 Task: Search one way flight ticket for 3 adults, 3 children in premium economy from Dickinson: Dickinson Theodore Roosevelt Regional Airport to Rock Springs: Southwest Wyoming Regional Airport (rock Springs Sweetwater County Airport) on 8-5-2023. Choice of flights is United. Price is upto 89000. Outbound departure time preference is 11:45.
Action: Mouse moved to (282, 258)
Screenshot: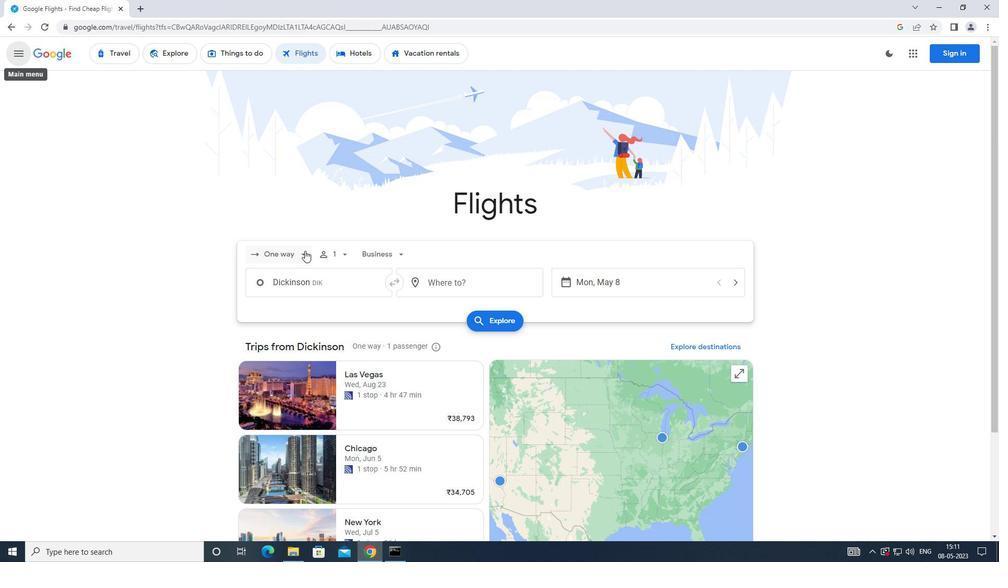 
Action: Mouse pressed left at (282, 258)
Screenshot: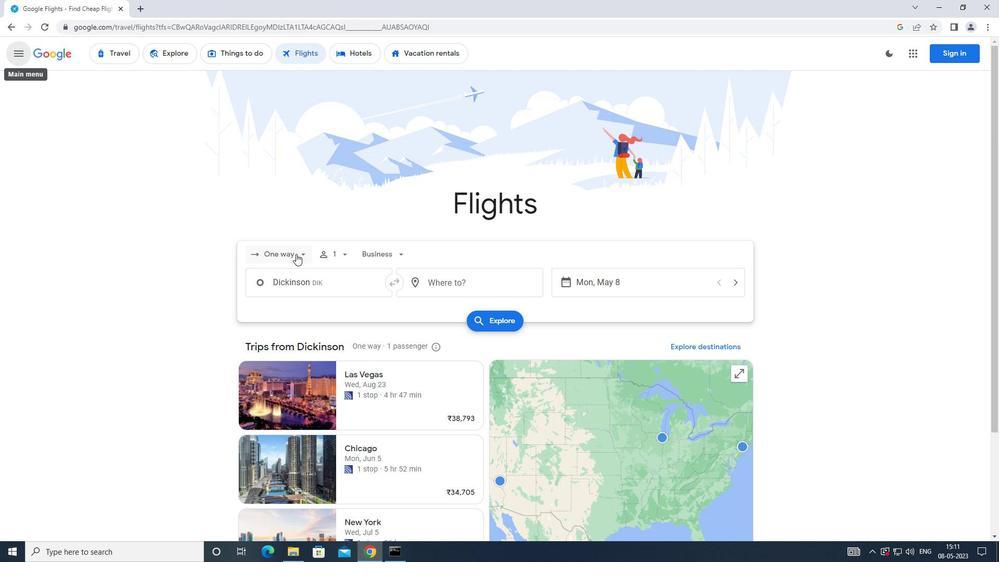 
Action: Mouse moved to (287, 299)
Screenshot: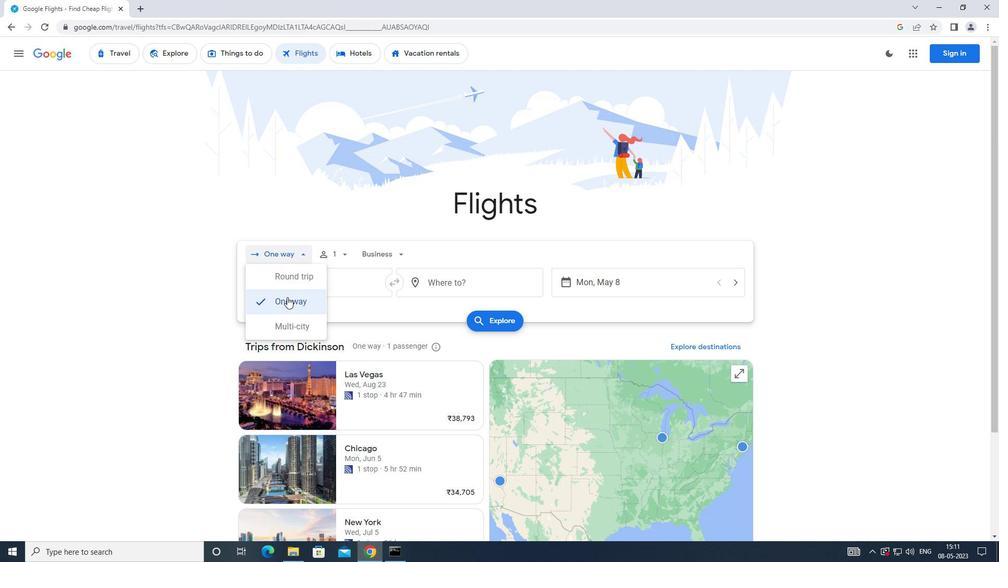 
Action: Mouse pressed left at (287, 299)
Screenshot: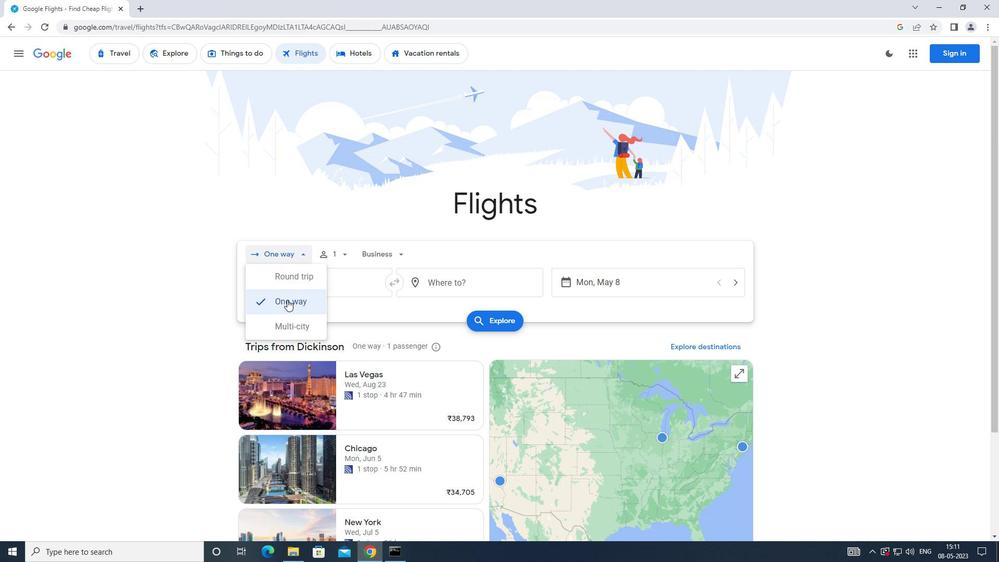 
Action: Mouse moved to (348, 258)
Screenshot: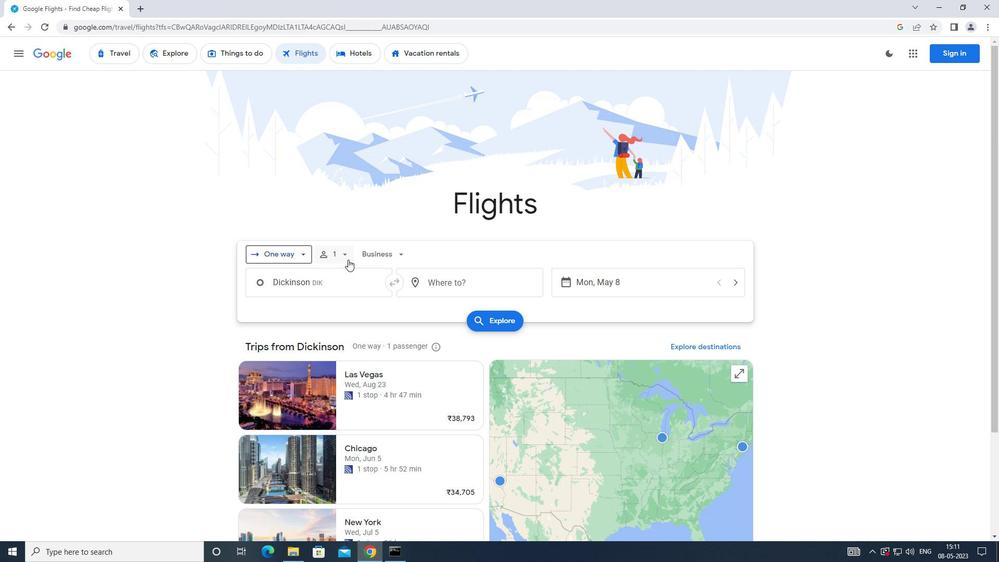 
Action: Mouse pressed left at (348, 258)
Screenshot: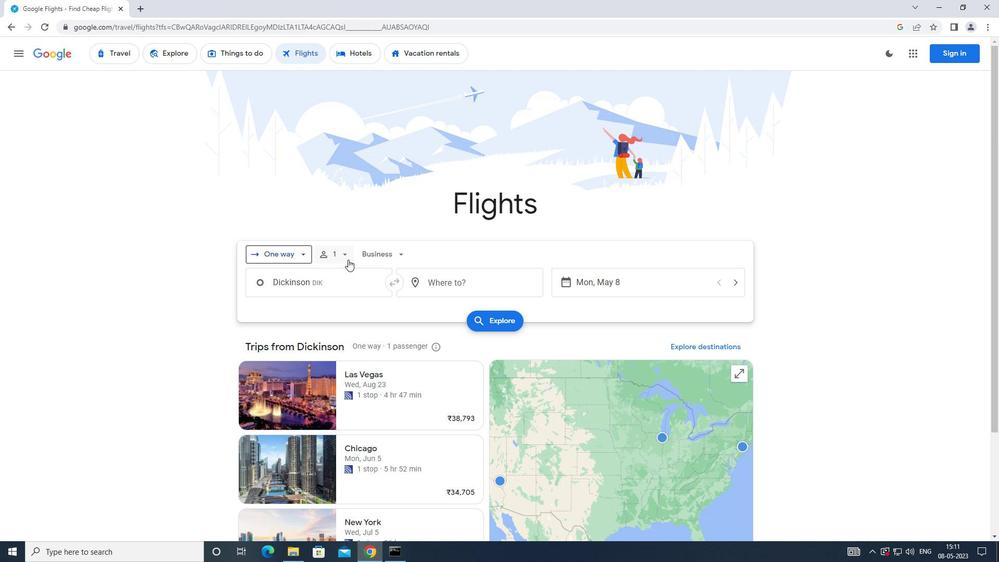 
Action: Mouse moved to (422, 284)
Screenshot: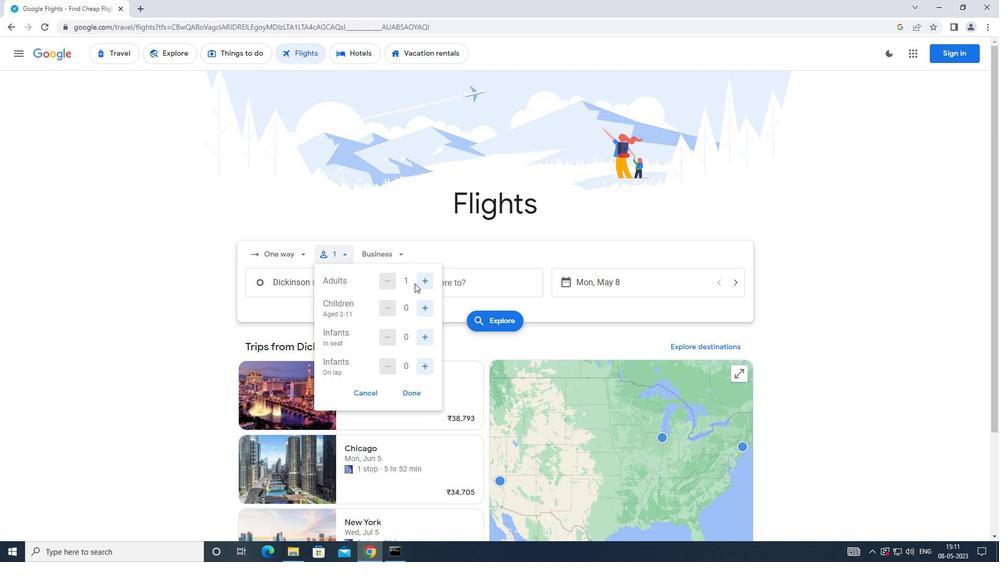 
Action: Mouse pressed left at (422, 284)
Screenshot: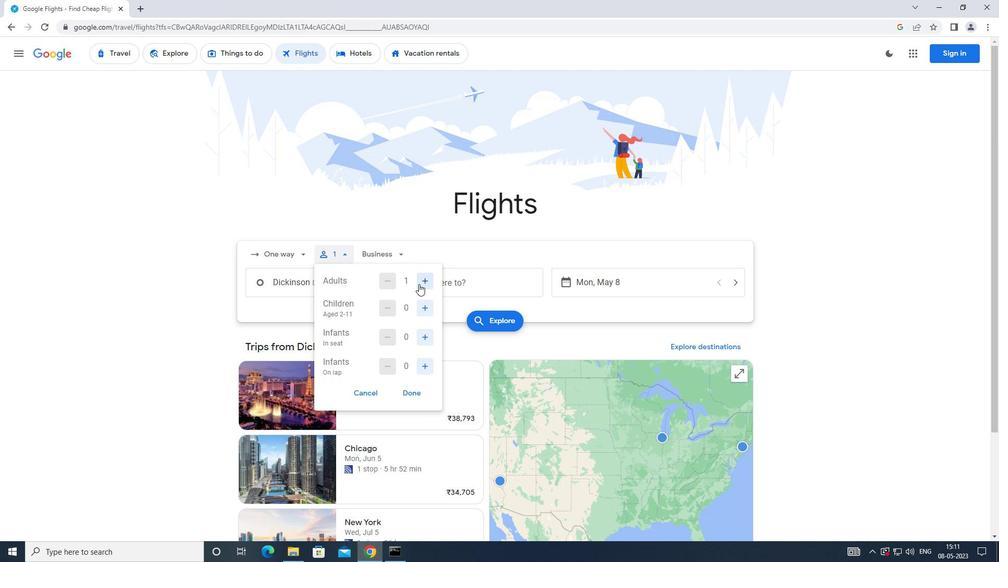 
Action: Mouse pressed left at (422, 284)
Screenshot: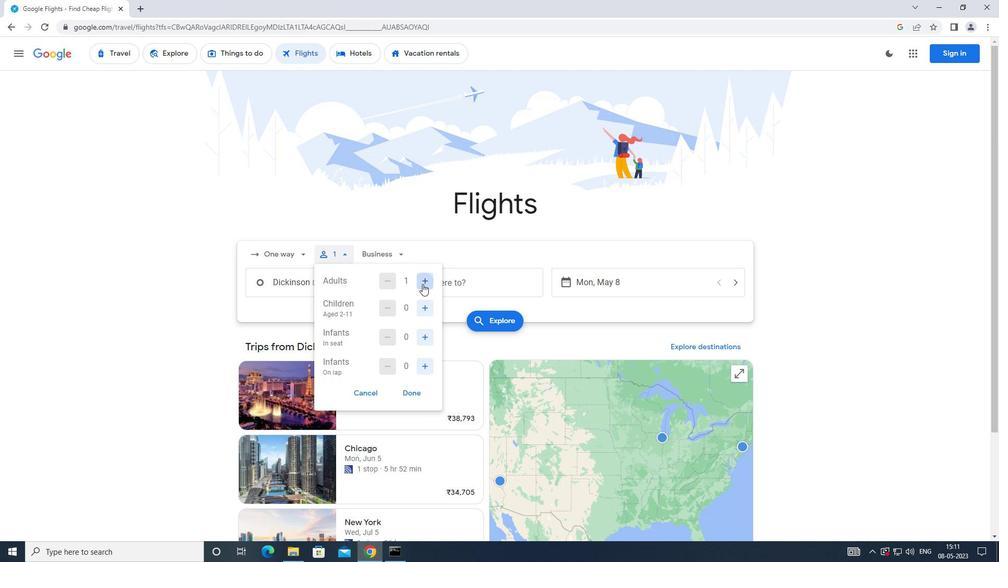 
Action: Mouse moved to (423, 304)
Screenshot: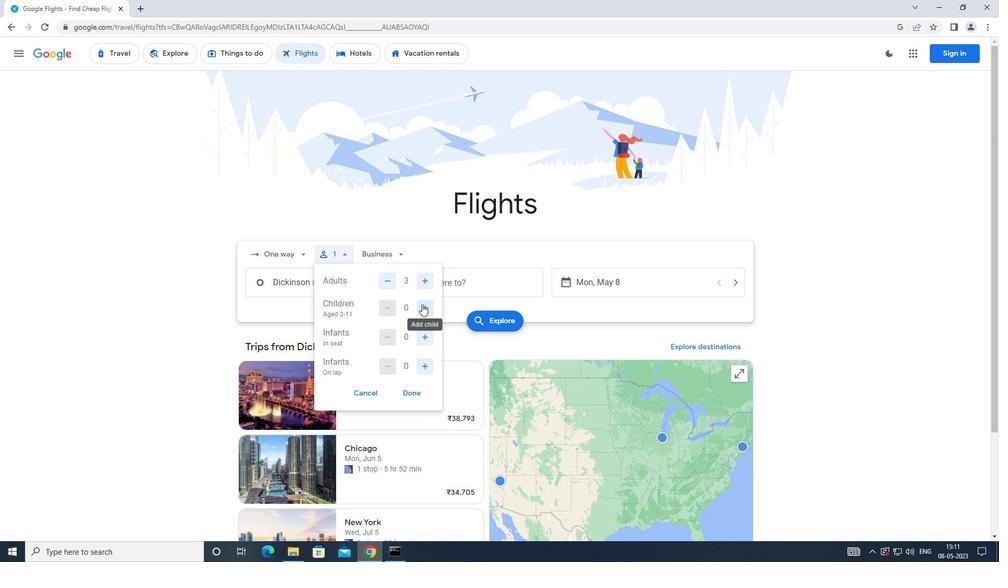 
Action: Mouse pressed left at (423, 304)
Screenshot: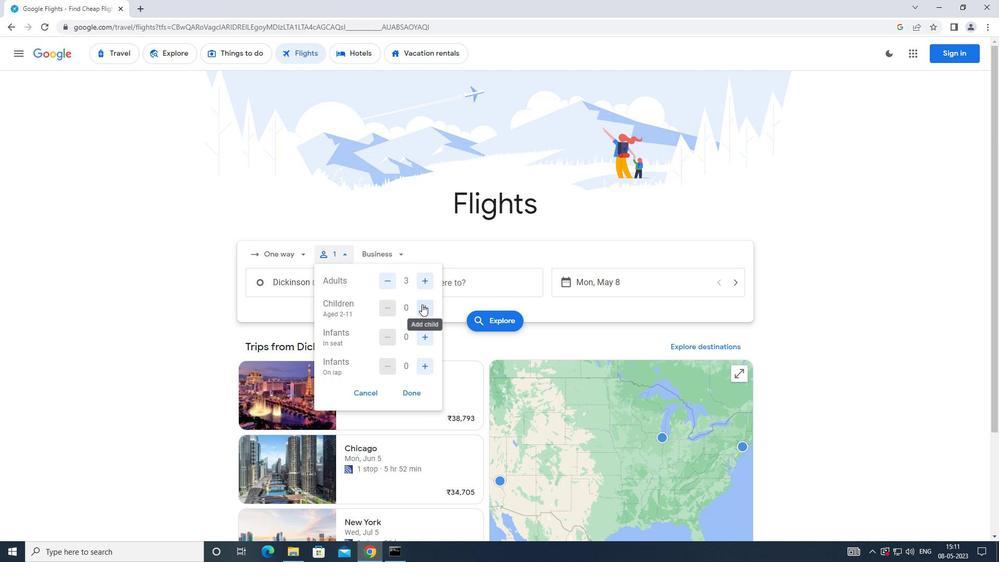 
Action: Mouse moved to (423, 304)
Screenshot: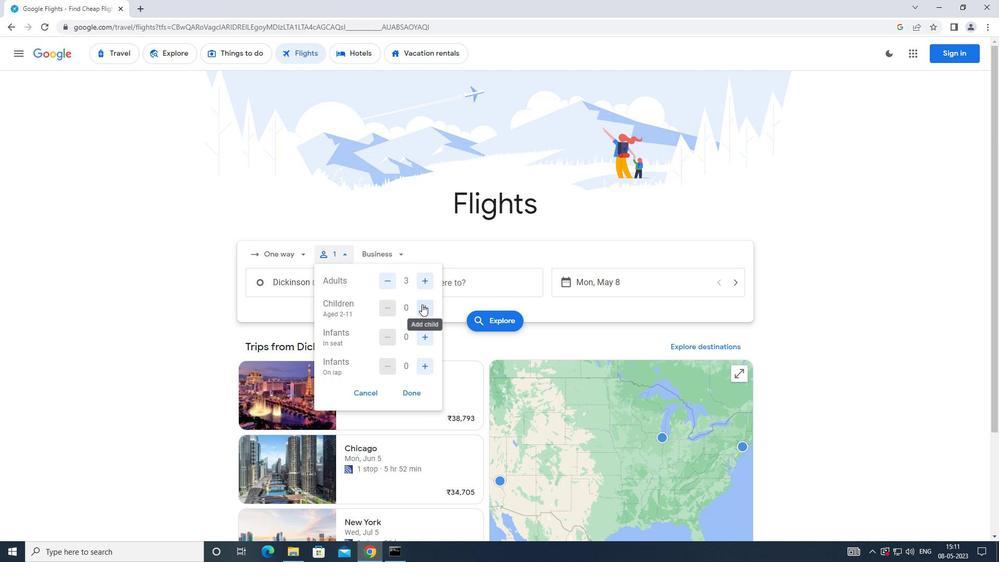 
Action: Mouse pressed left at (423, 304)
Screenshot: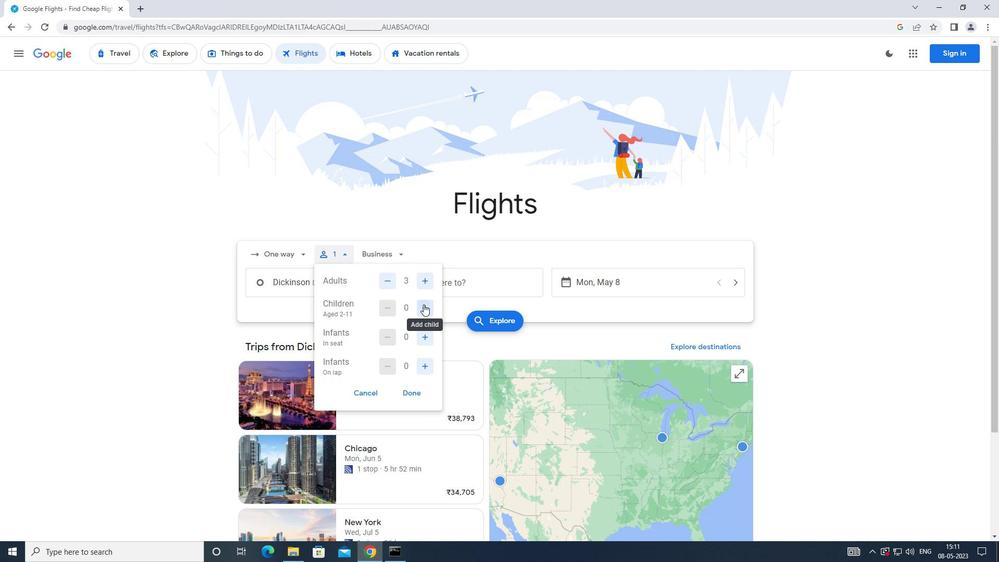 
Action: Mouse pressed left at (423, 304)
Screenshot: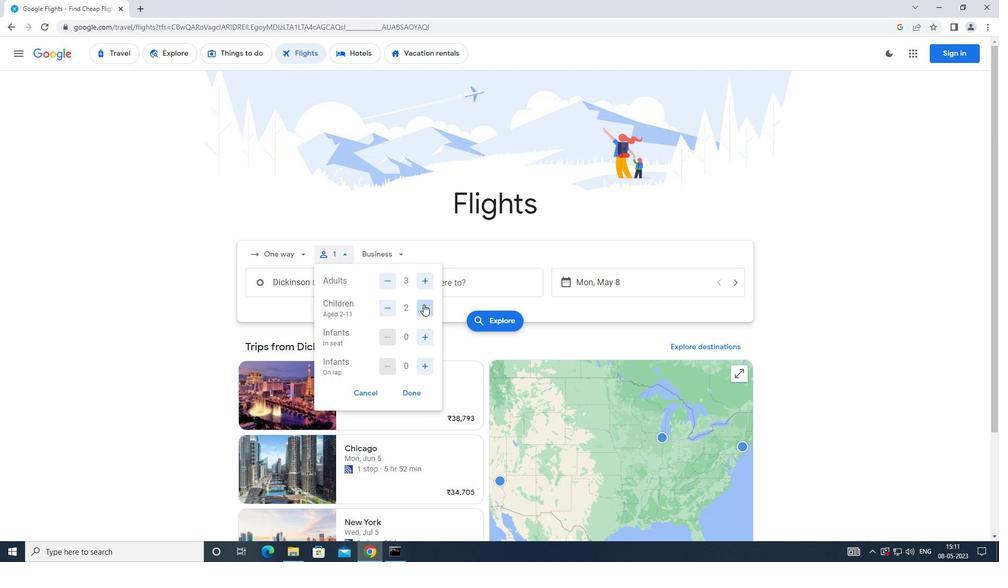 
Action: Mouse moved to (415, 391)
Screenshot: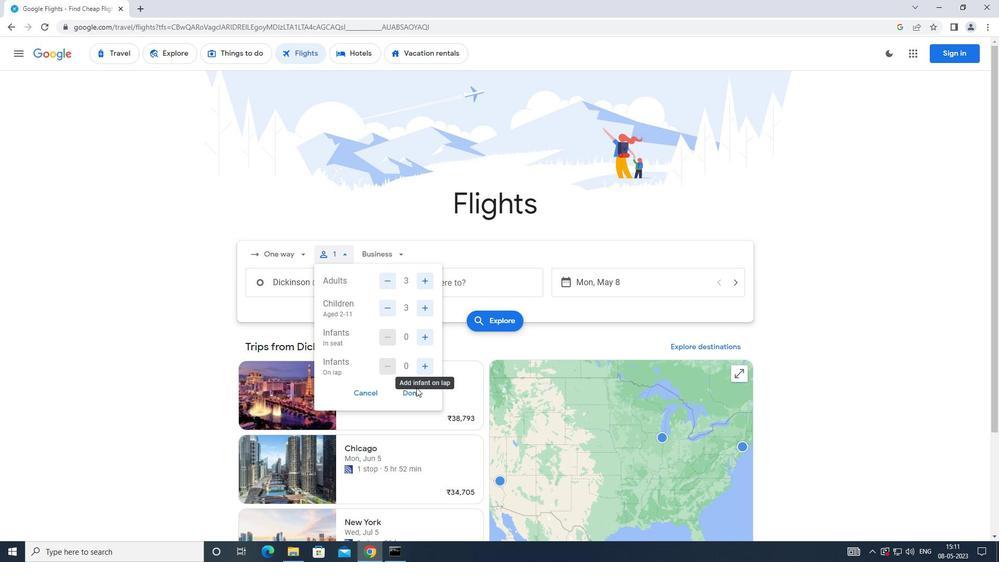 
Action: Mouse pressed left at (415, 391)
Screenshot: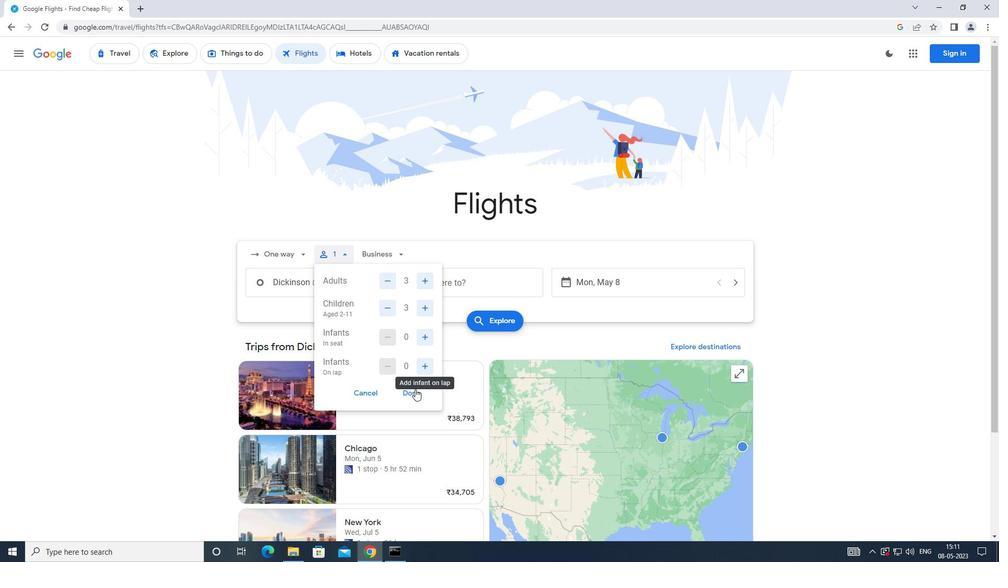 
Action: Mouse moved to (399, 253)
Screenshot: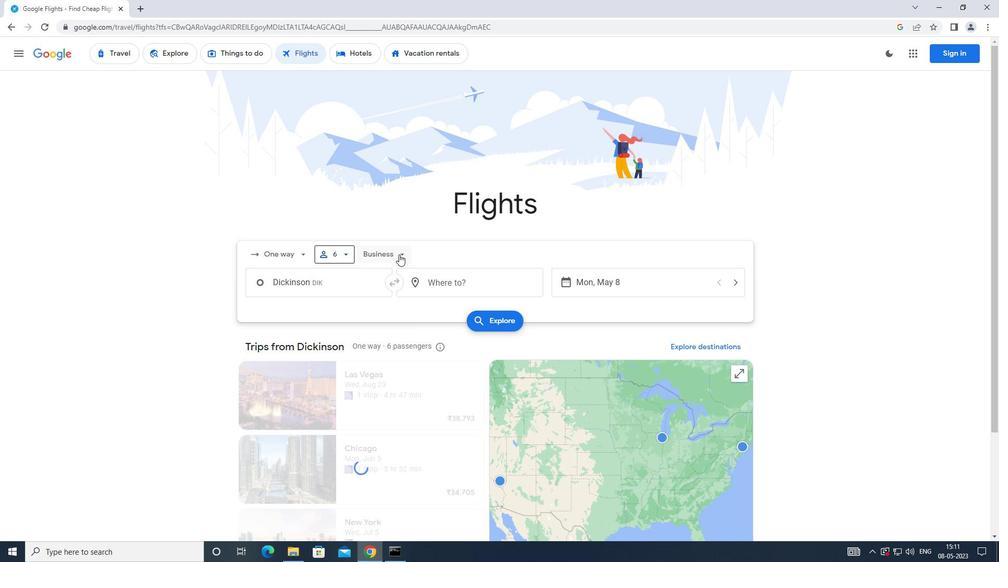 
Action: Mouse pressed left at (399, 253)
Screenshot: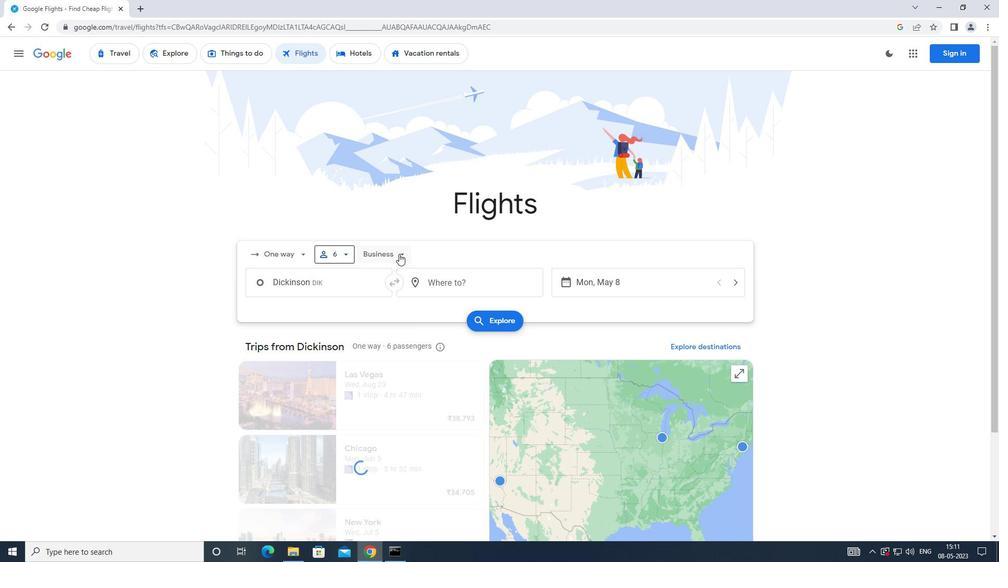 
Action: Mouse moved to (404, 297)
Screenshot: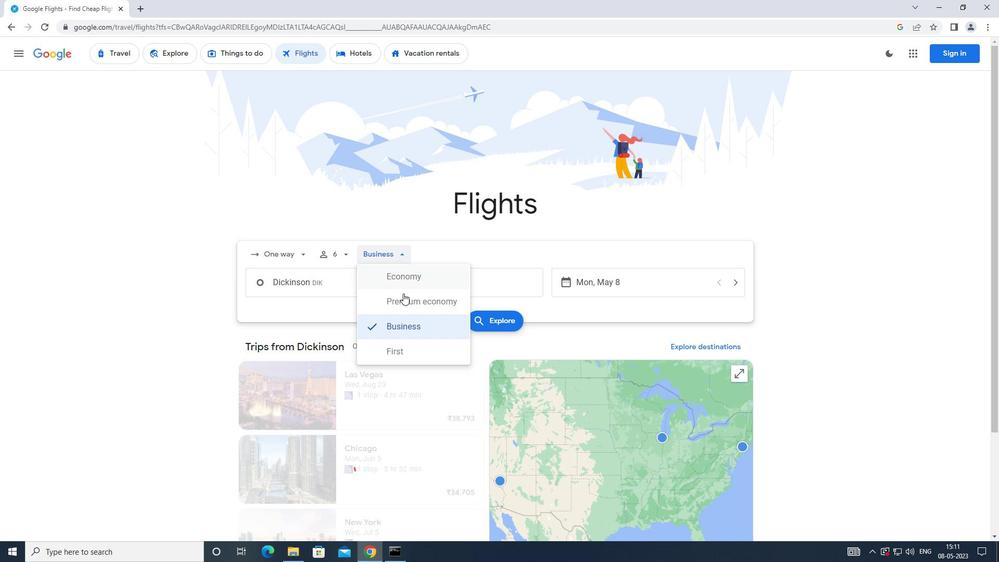 
Action: Mouse pressed left at (404, 297)
Screenshot: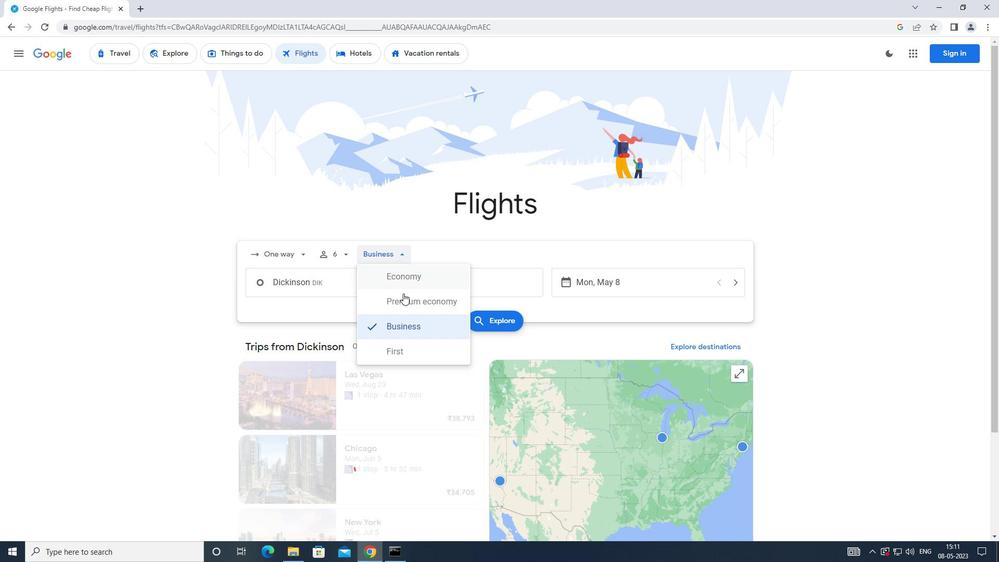 
Action: Mouse moved to (347, 291)
Screenshot: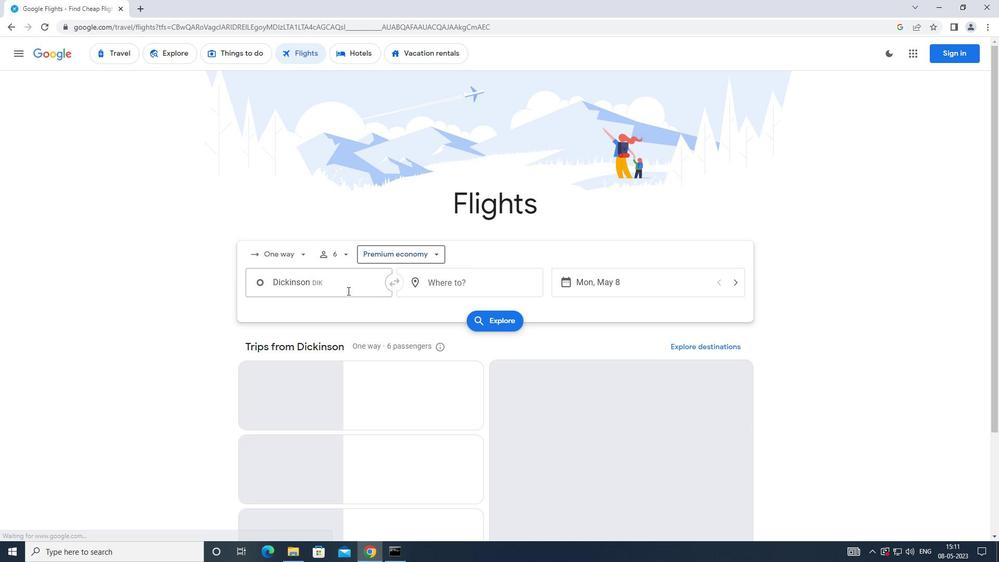 
Action: Mouse pressed left at (347, 291)
Screenshot: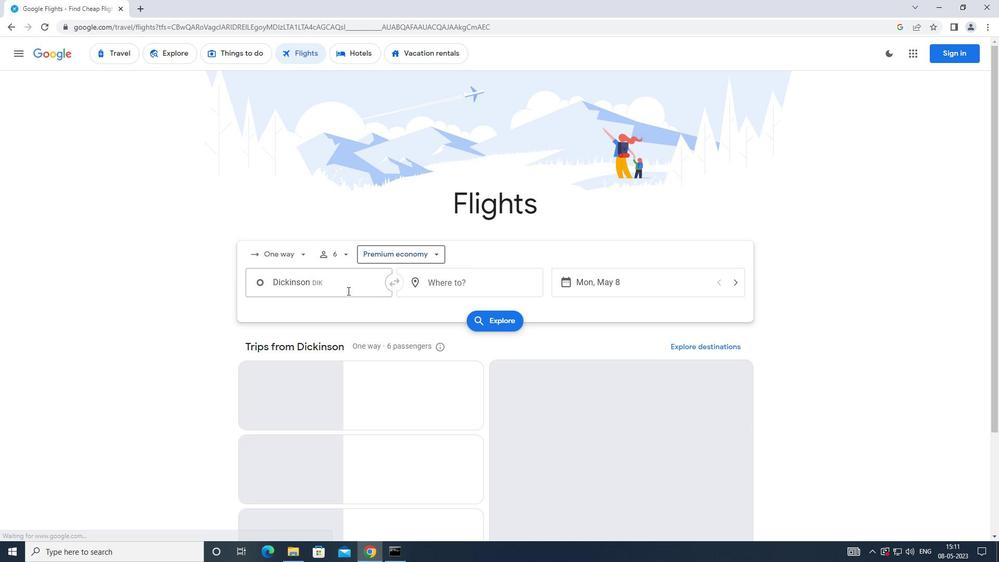
Action: Mouse moved to (359, 281)
Screenshot: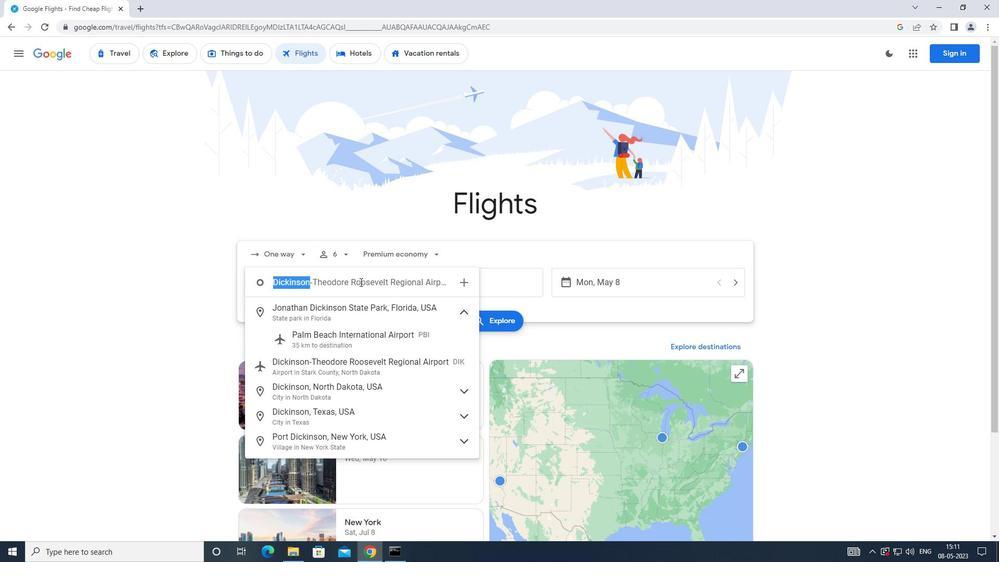 
Action: Key pressed <Key.caps_lock>d<Key.caps_lock>ickinson
Screenshot: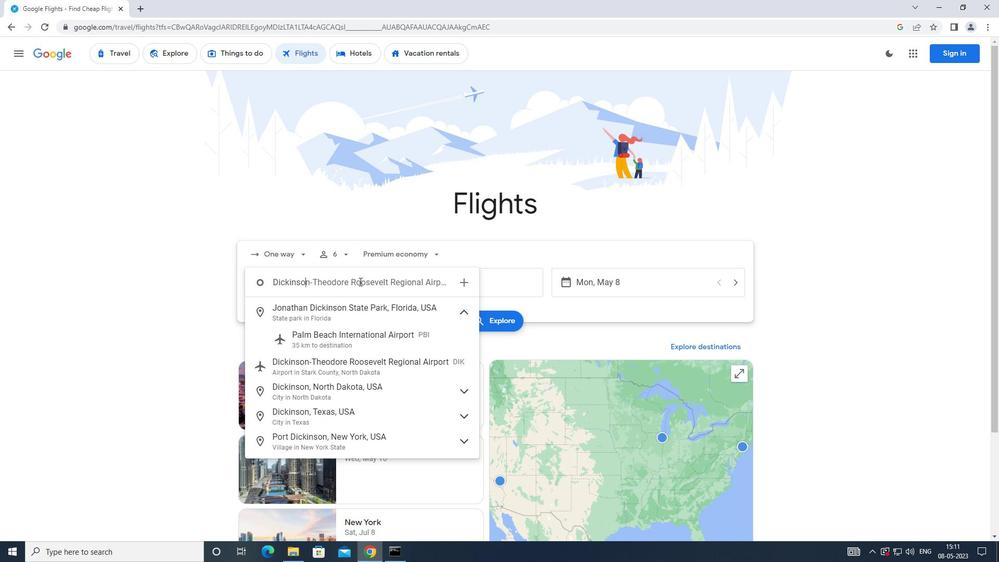 
Action: Mouse moved to (354, 374)
Screenshot: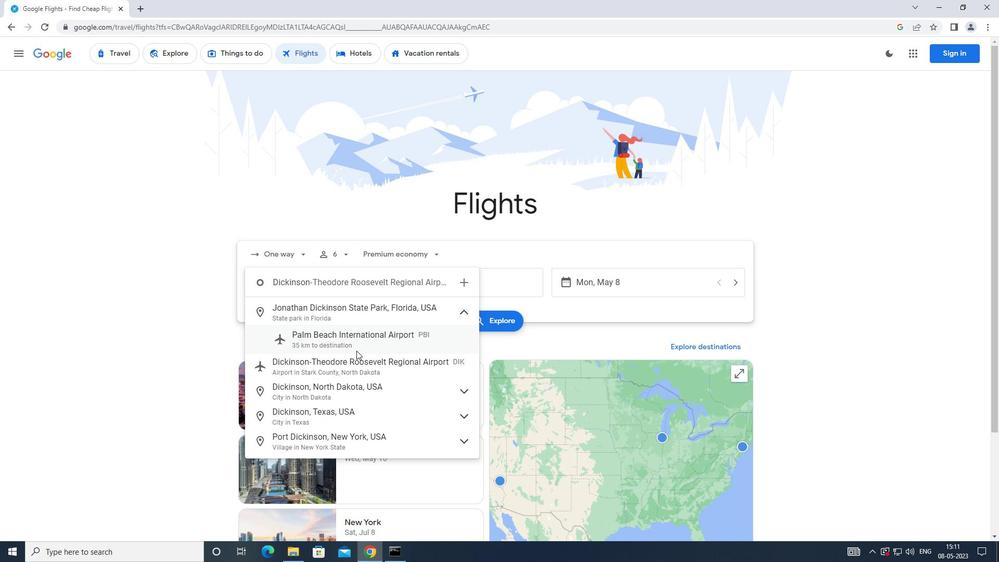 
Action: Mouse pressed left at (354, 374)
Screenshot: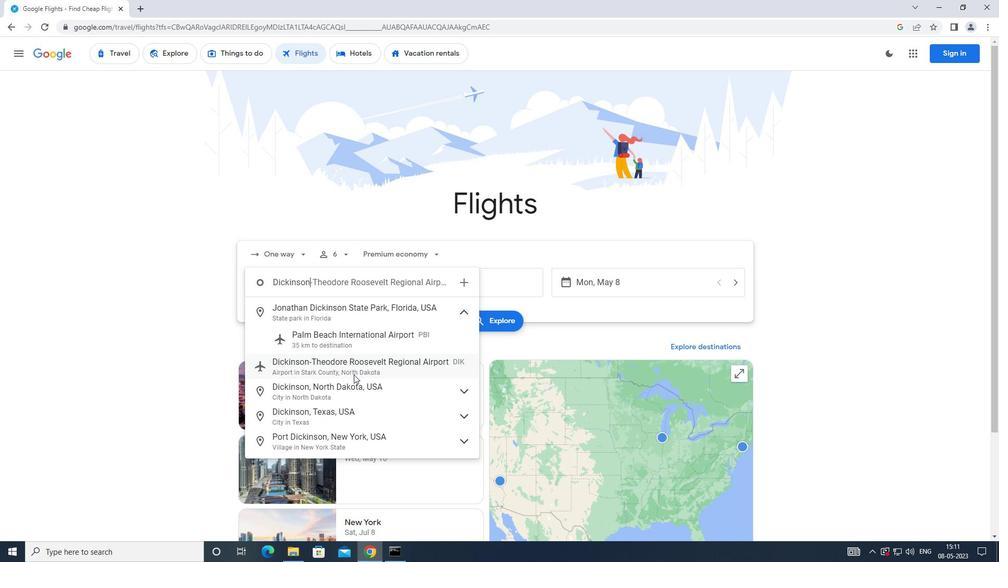 
Action: Mouse moved to (485, 294)
Screenshot: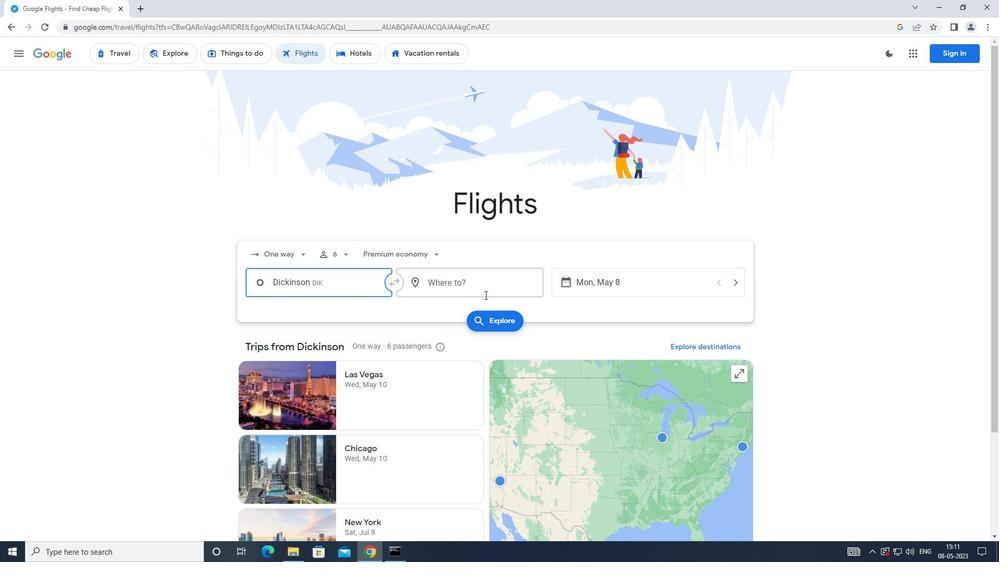 
Action: Mouse pressed left at (485, 294)
Screenshot: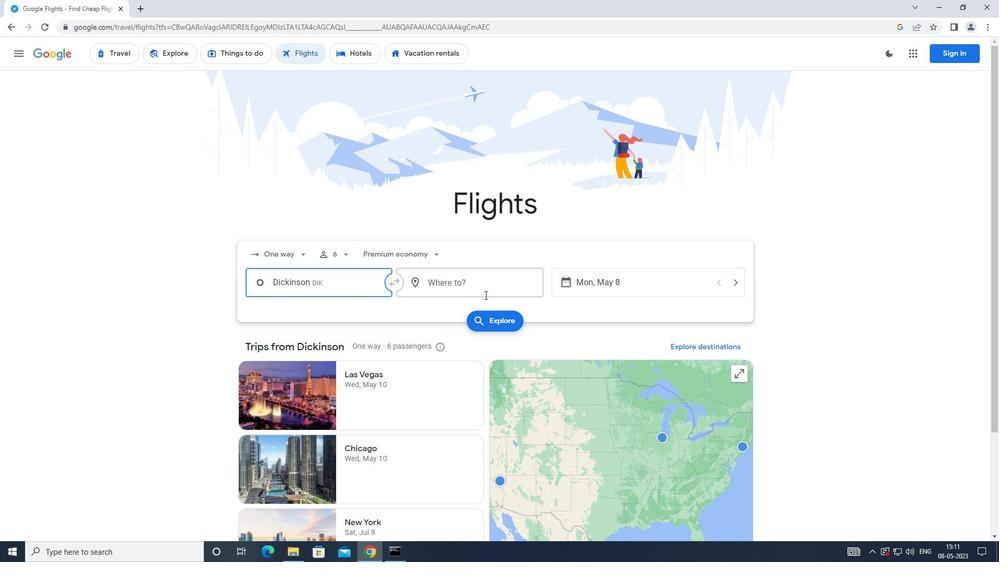 
Action: Mouse moved to (491, 279)
Screenshot: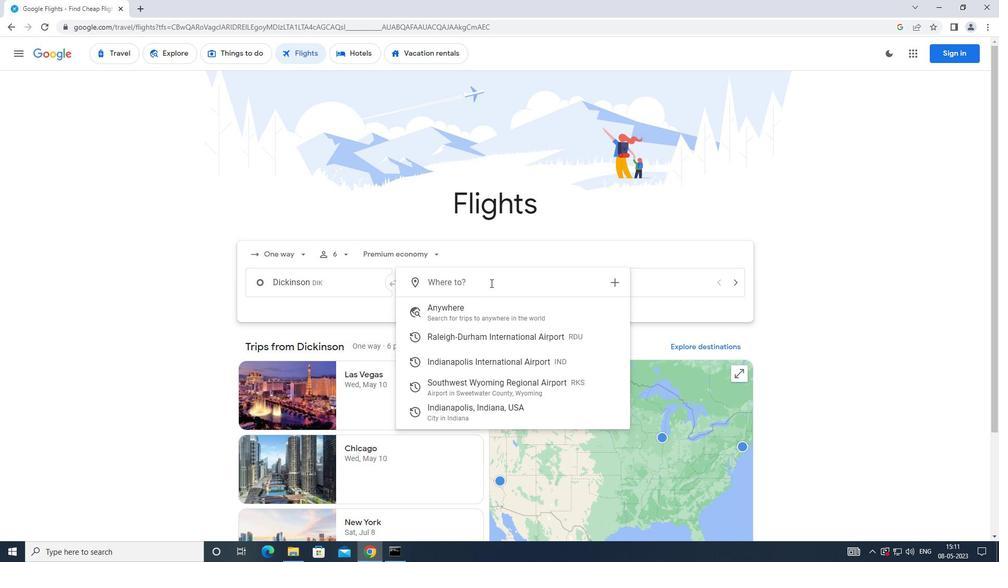 
Action: Key pressed <Key.caps_lock>s<Key.caps_lock>outhwest
Screenshot: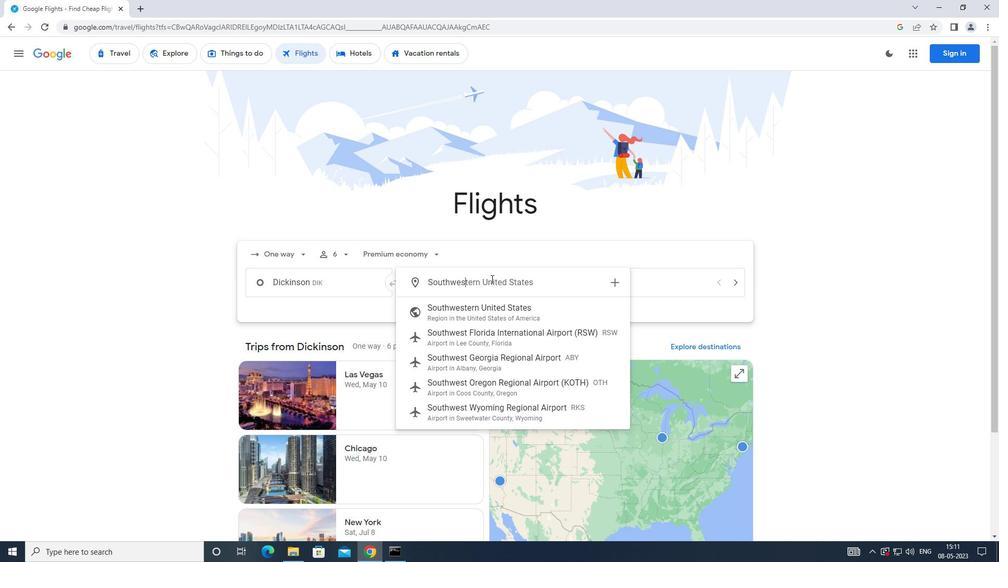 
Action: Mouse moved to (462, 408)
Screenshot: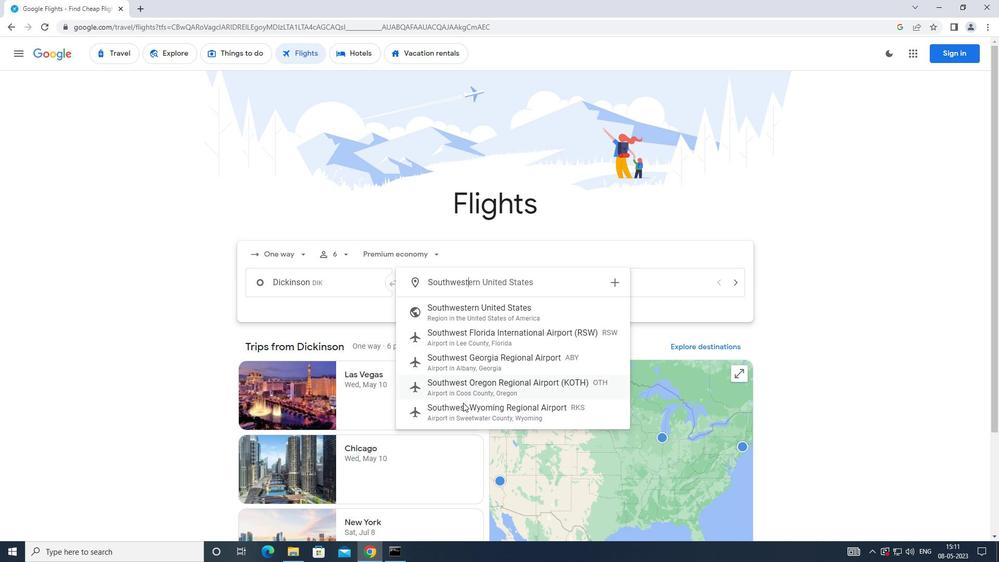 
Action: Mouse pressed left at (462, 408)
Screenshot: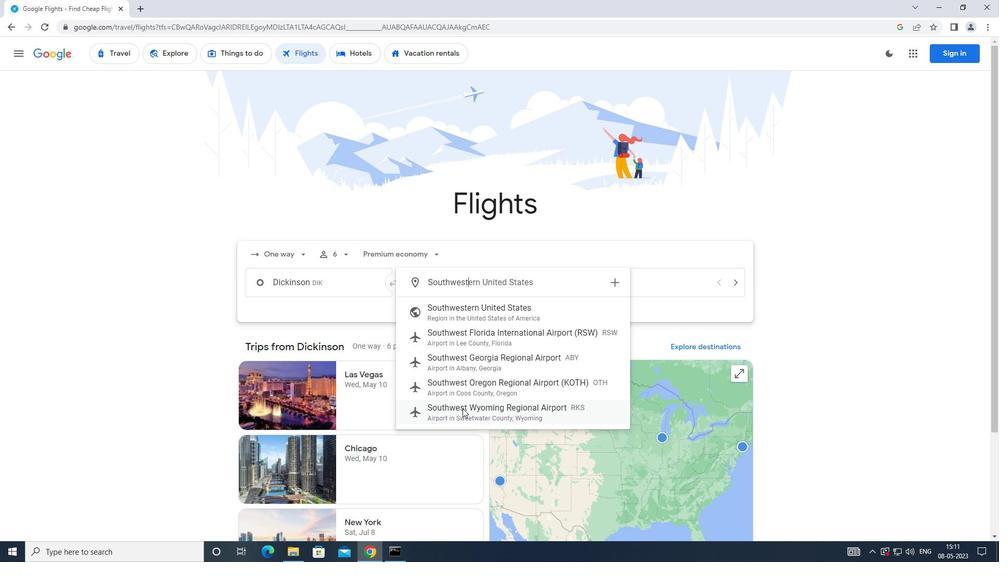 
Action: Mouse moved to (572, 282)
Screenshot: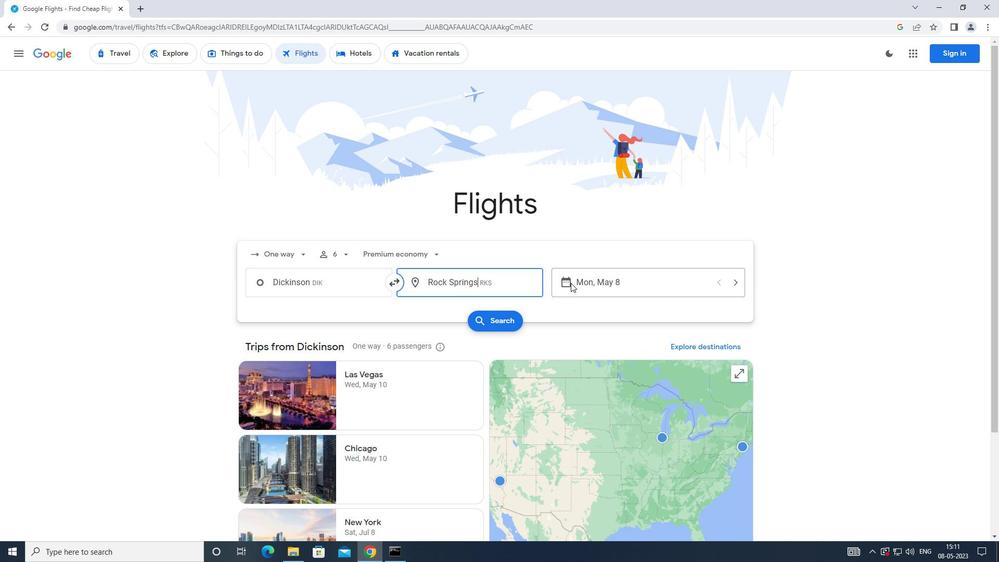 
Action: Mouse pressed left at (572, 282)
Screenshot: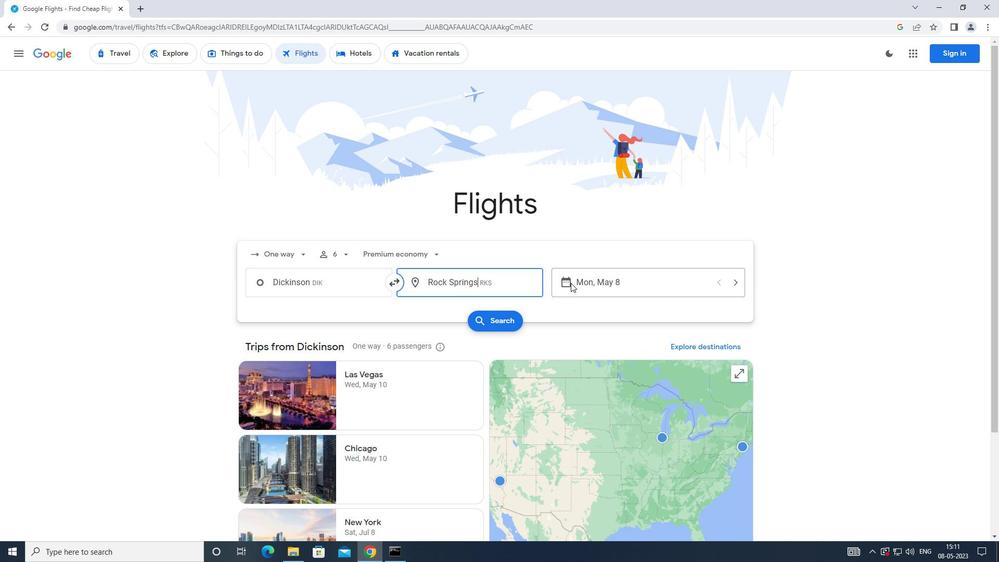 
Action: Mouse moved to (401, 375)
Screenshot: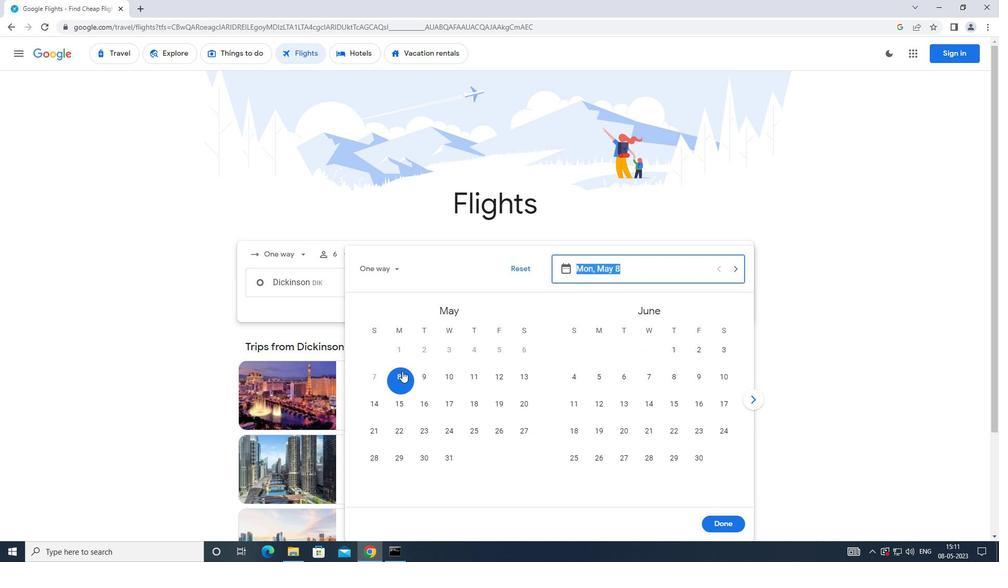 
Action: Mouse pressed left at (401, 375)
Screenshot: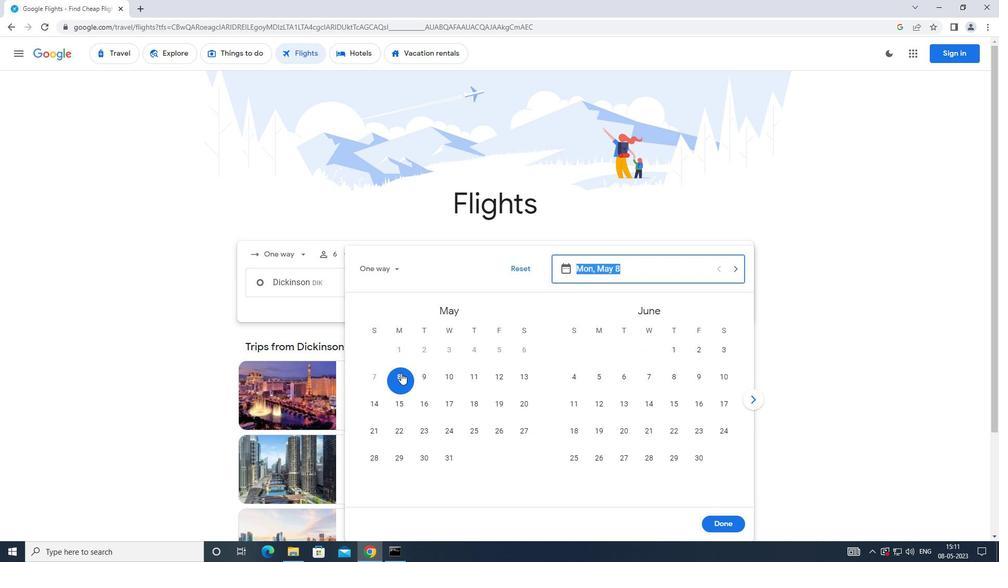 
Action: Mouse moved to (711, 519)
Screenshot: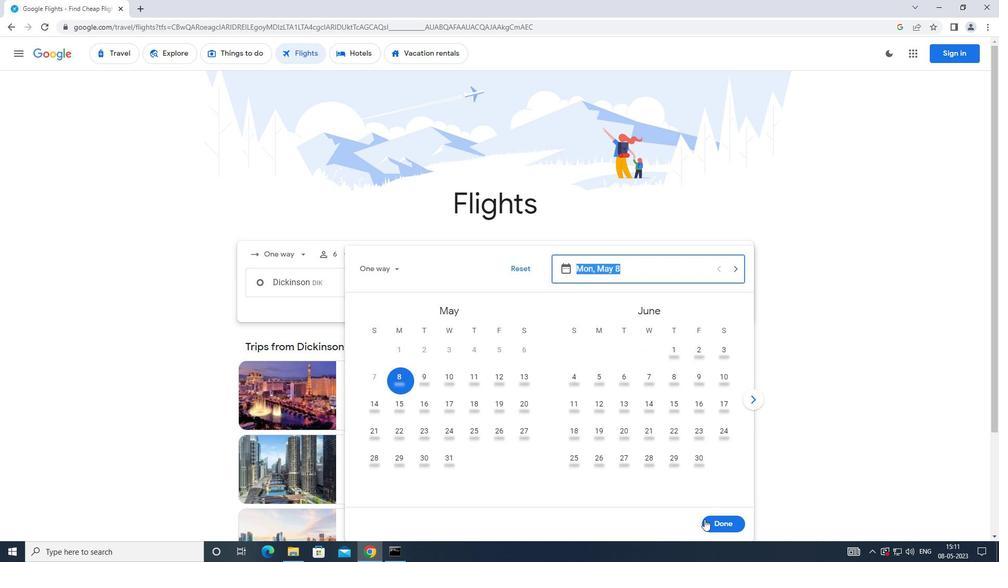 
Action: Mouse pressed left at (711, 519)
Screenshot: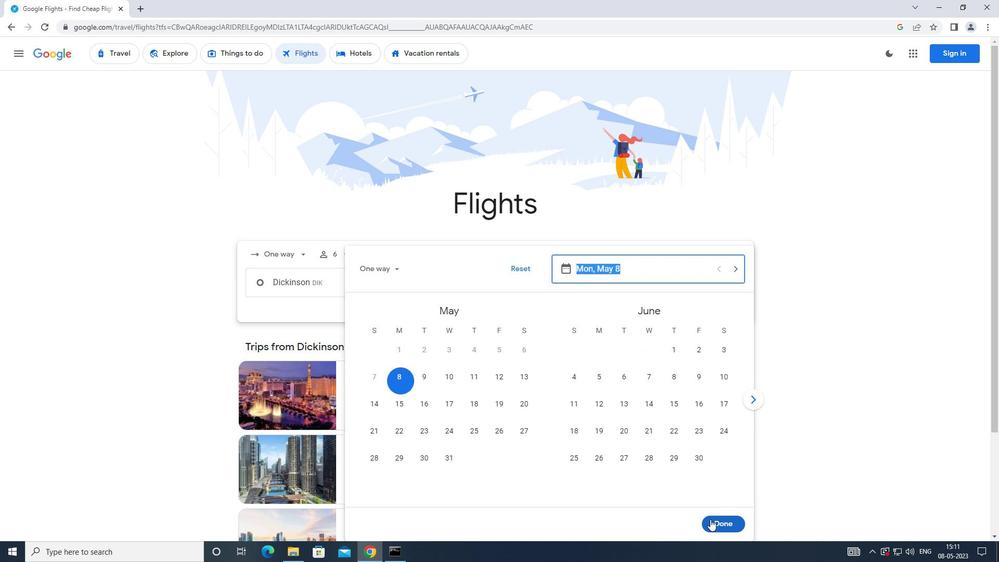 
Action: Mouse moved to (471, 324)
Screenshot: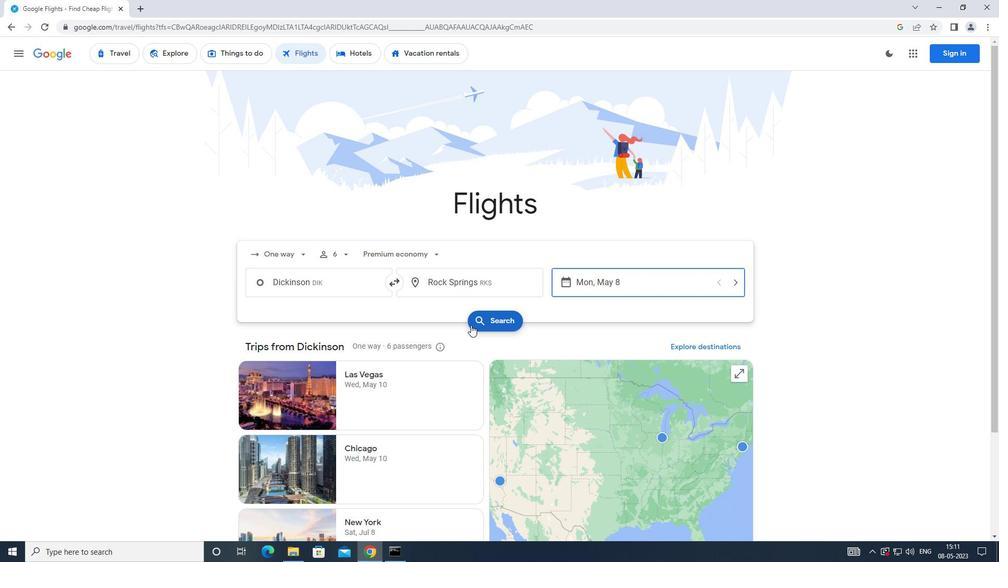 
Action: Mouse pressed left at (471, 324)
Screenshot: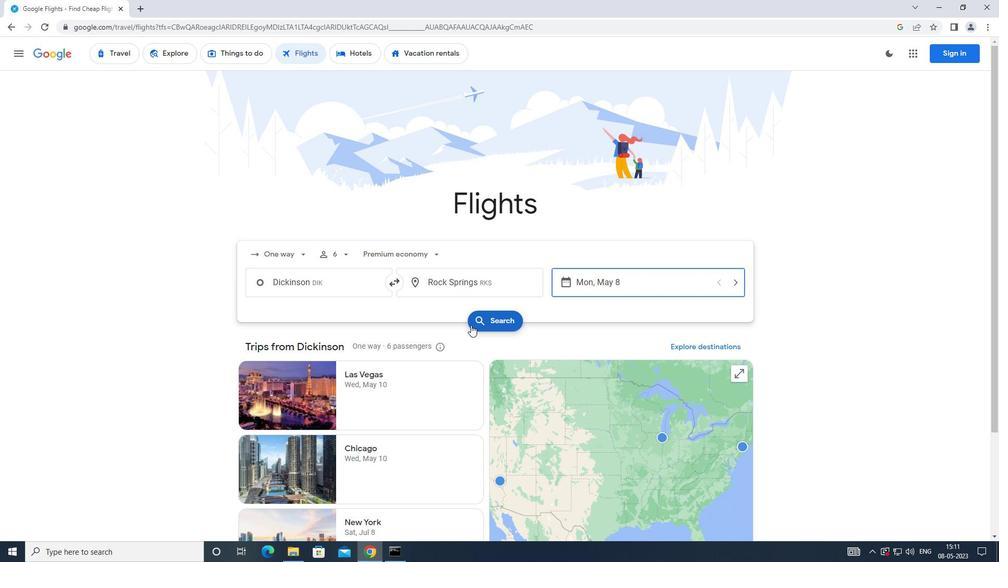 
Action: Mouse moved to (257, 136)
Screenshot: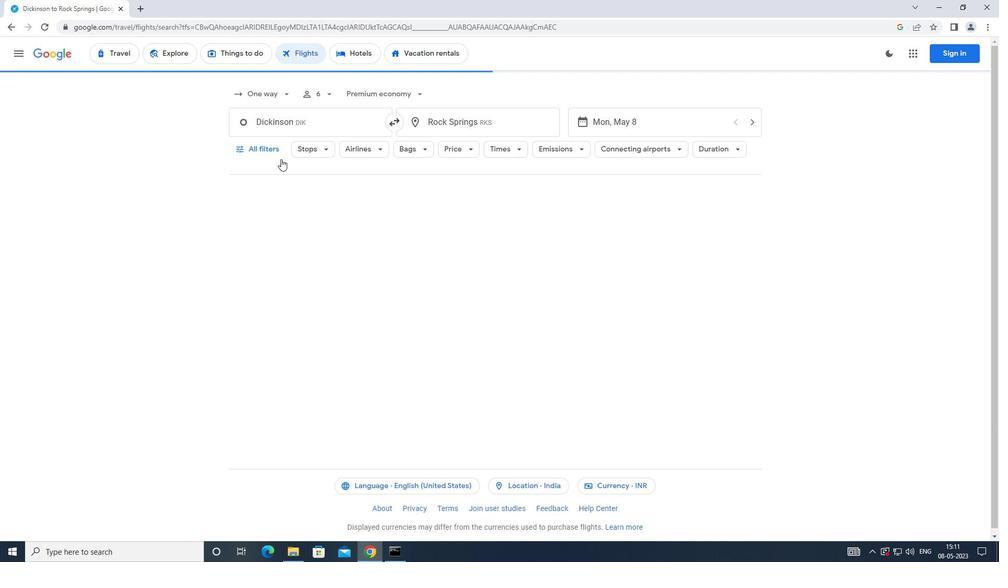 
Action: Mouse pressed left at (257, 136)
Screenshot: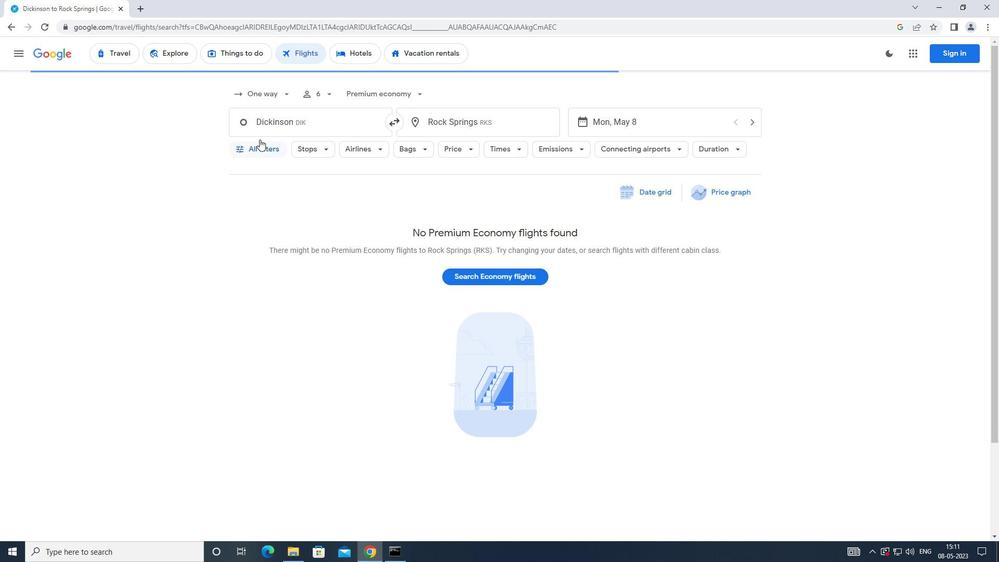 
Action: Mouse moved to (385, 368)
Screenshot: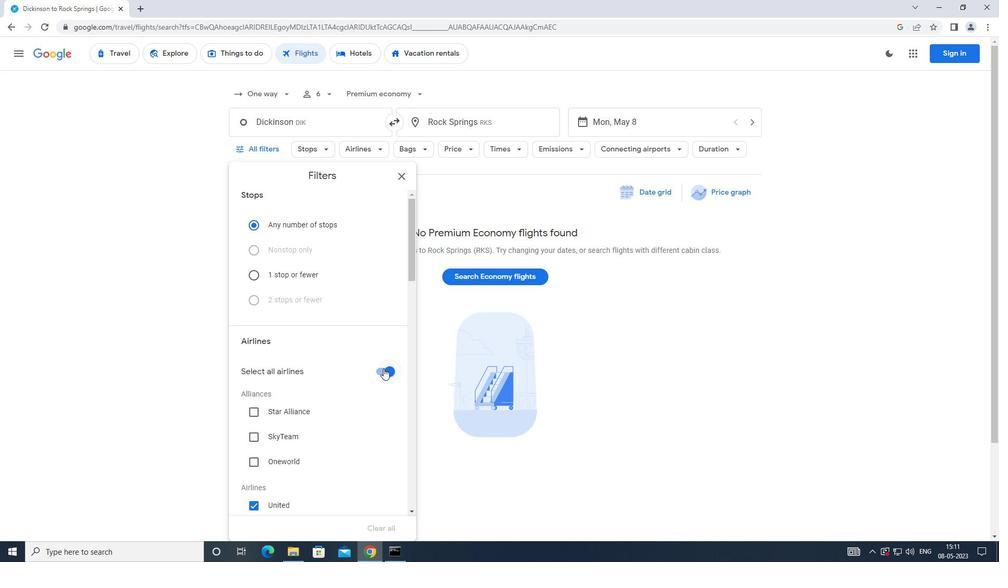 
Action: Mouse pressed left at (385, 368)
Screenshot: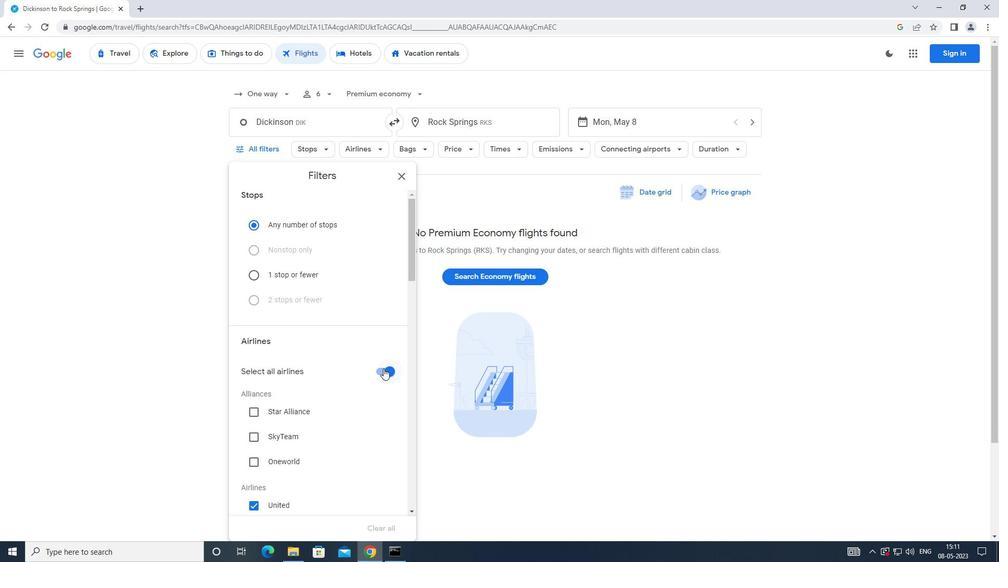 
Action: Mouse moved to (381, 384)
Screenshot: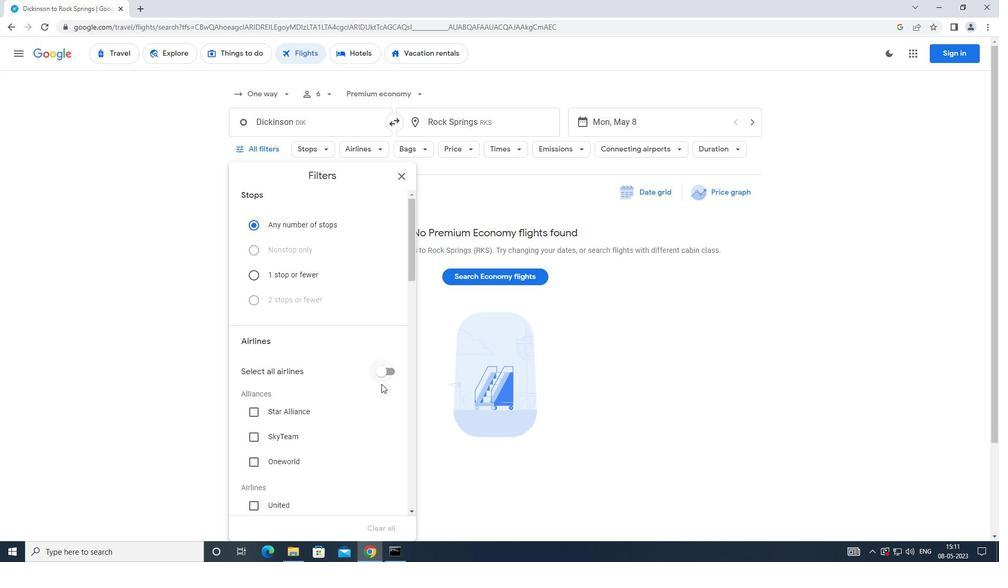 
Action: Mouse scrolled (381, 383) with delta (0, 0)
Screenshot: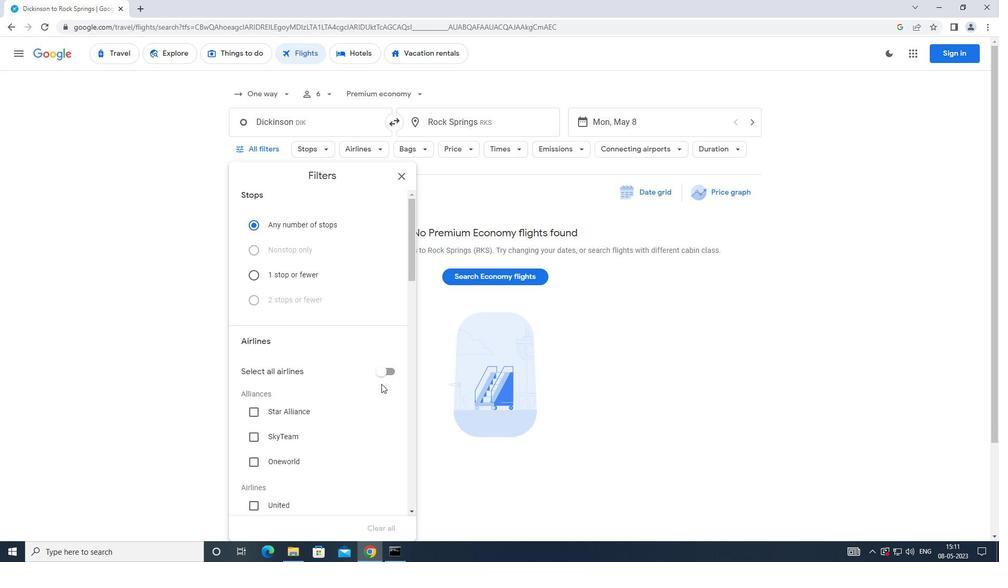 
Action: Mouse scrolled (381, 383) with delta (0, 0)
Screenshot: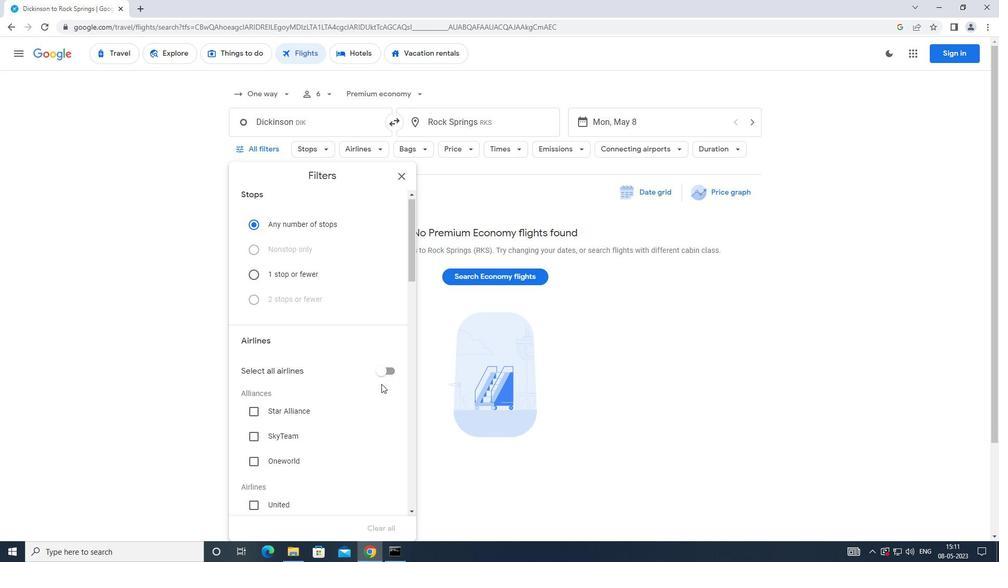 
Action: Mouse scrolled (381, 383) with delta (0, 0)
Screenshot: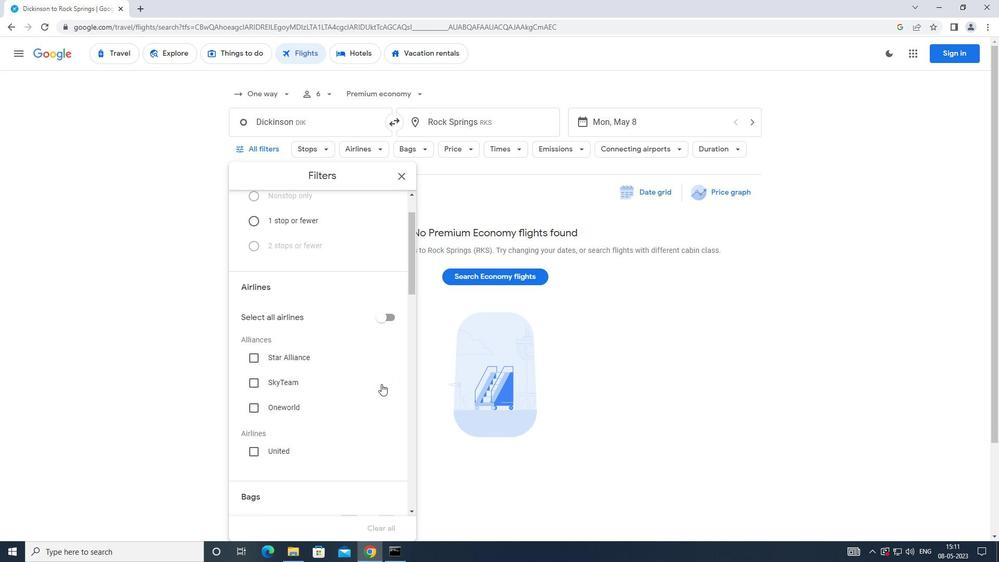 
Action: Mouse moved to (260, 350)
Screenshot: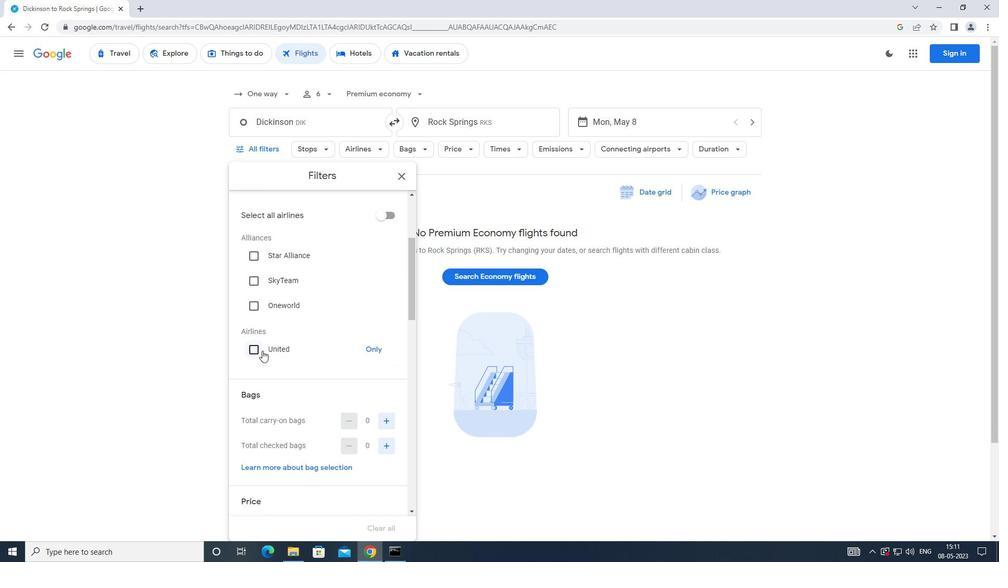 
Action: Mouse pressed left at (260, 350)
Screenshot: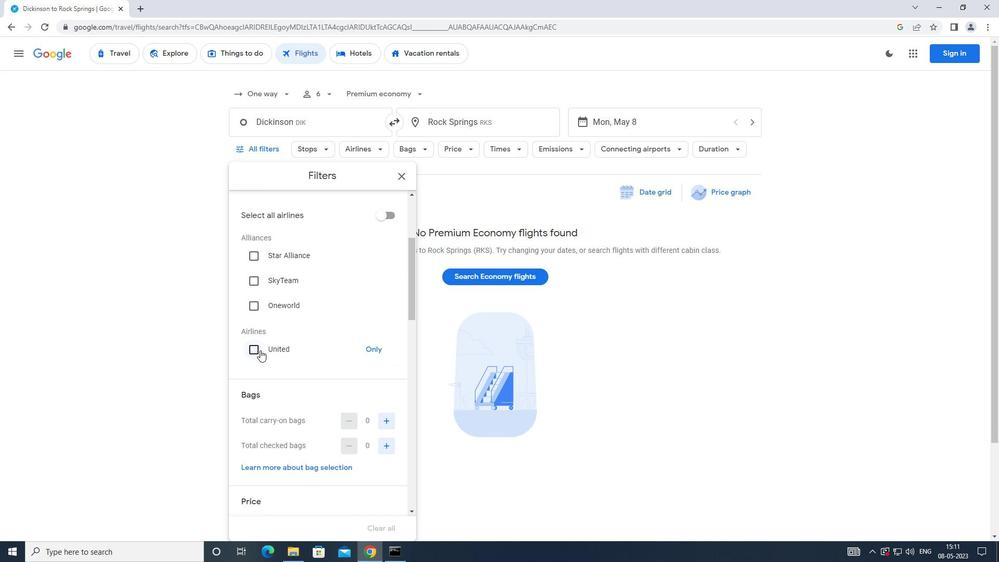 
Action: Mouse moved to (314, 350)
Screenshot: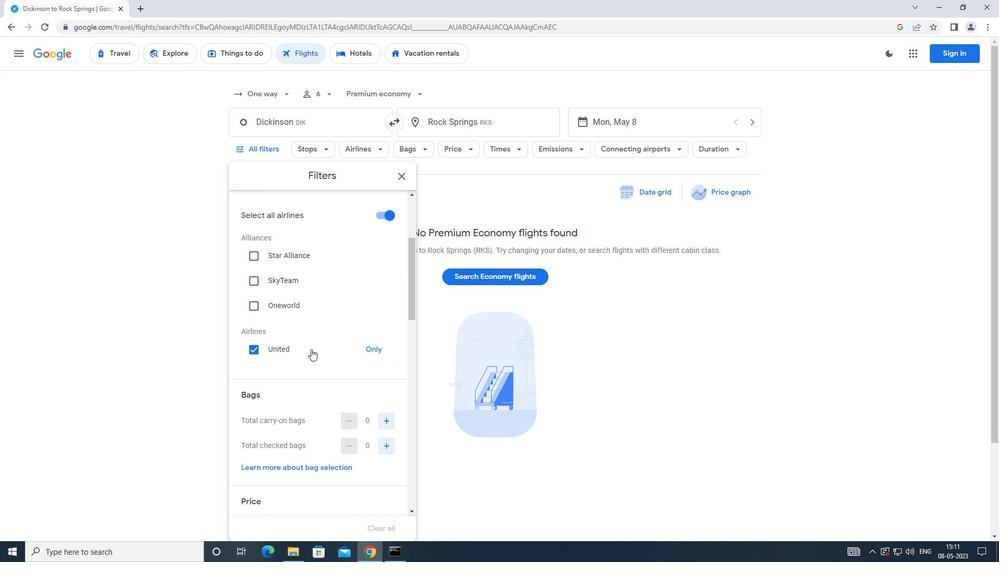 
Action: Mouse scrolled (314, 350) with delta (0, 0)
Screenshot: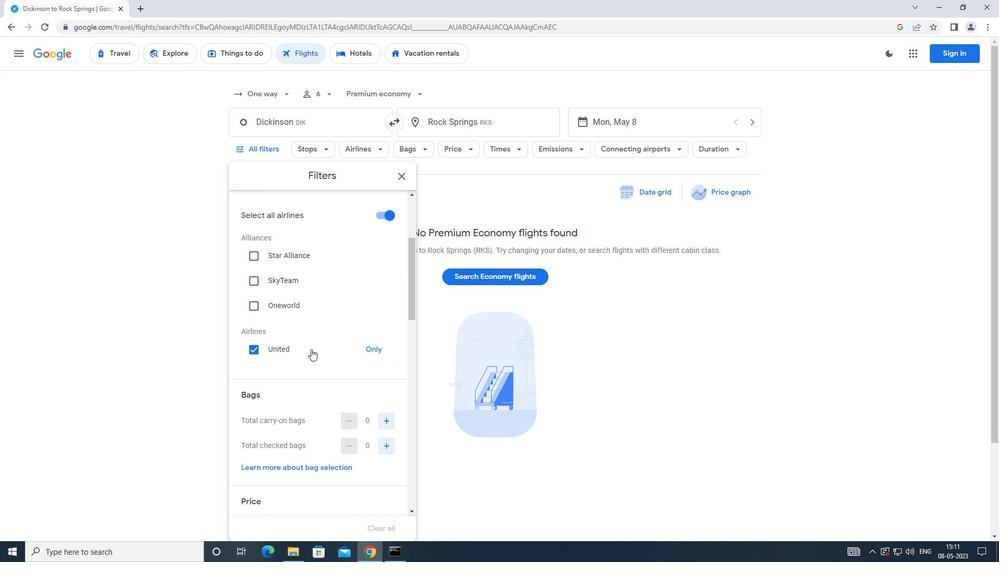 
Action: Mouse moved to (315, 352)
Screenshot: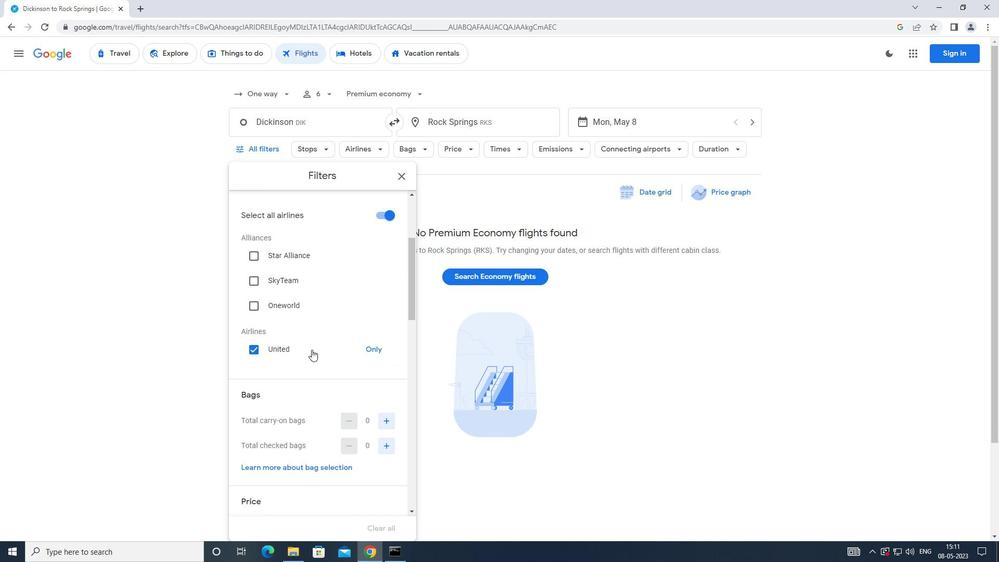 
Action: Mouse scrolled (315, 352) with delta (0, 0)
Screenshot: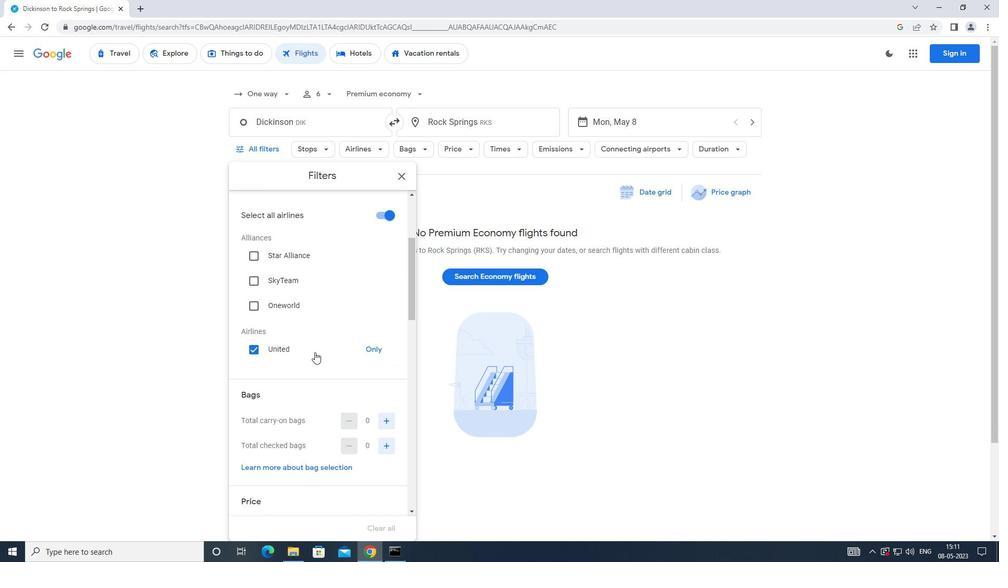 
Action: Mouse moved to (320, 352)
Screenshot: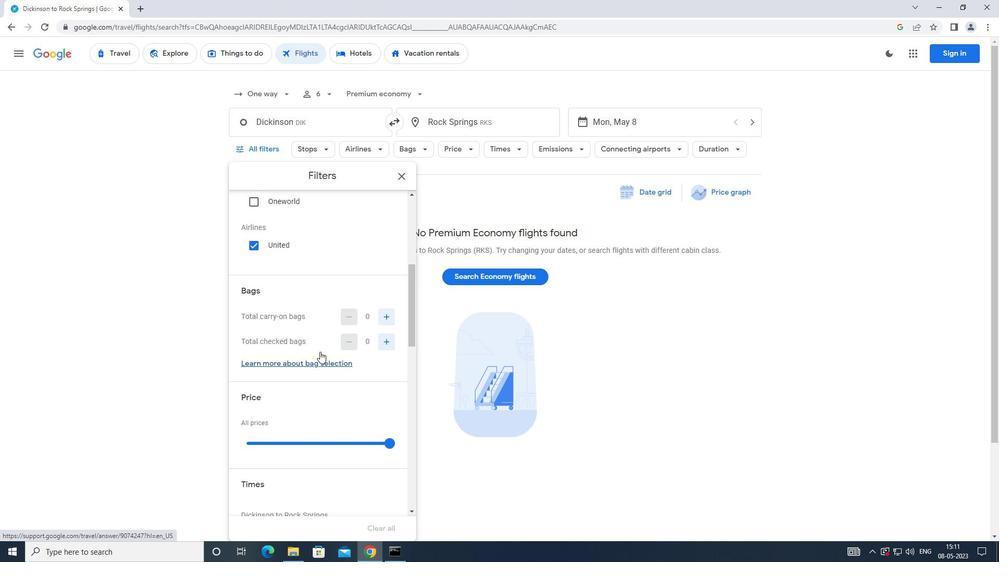 
Action: Mouse scrolled (320, 352) with delta (0, 0)
Screenshot: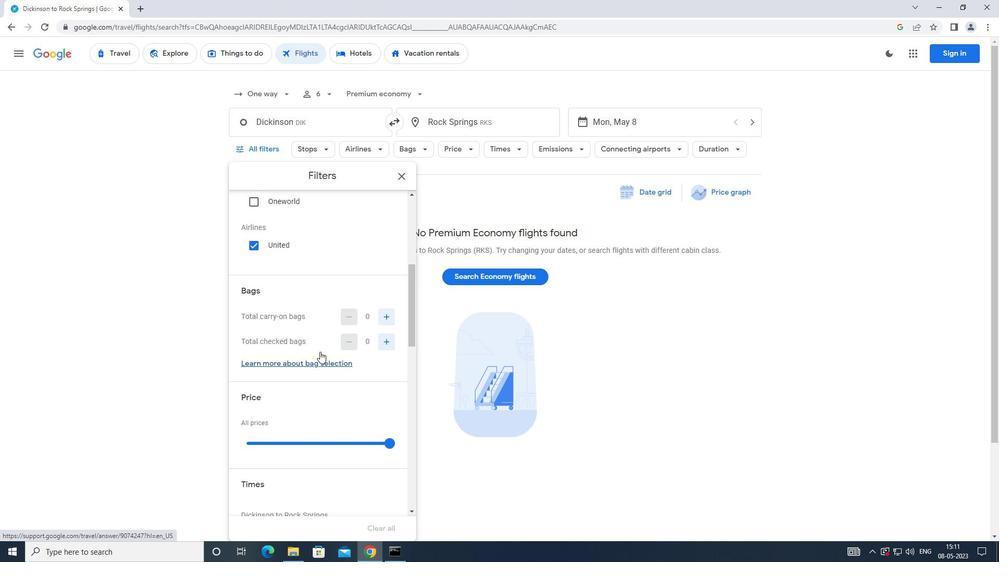 
Action: Mouse scrolled (320, 352) with delta (0, 0)
Screenshot: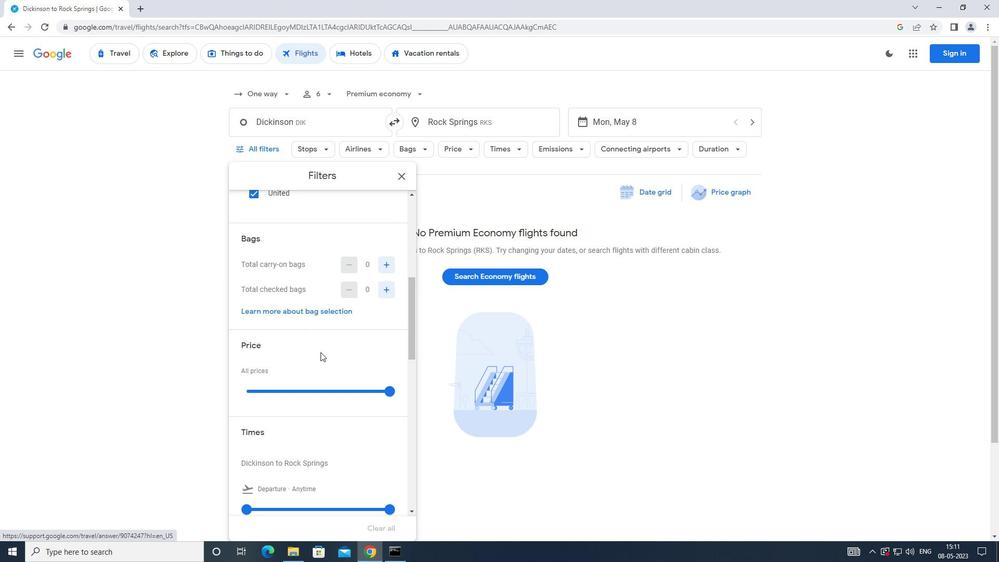 
Action: Mouse moved to (331, 354)
Screenshot: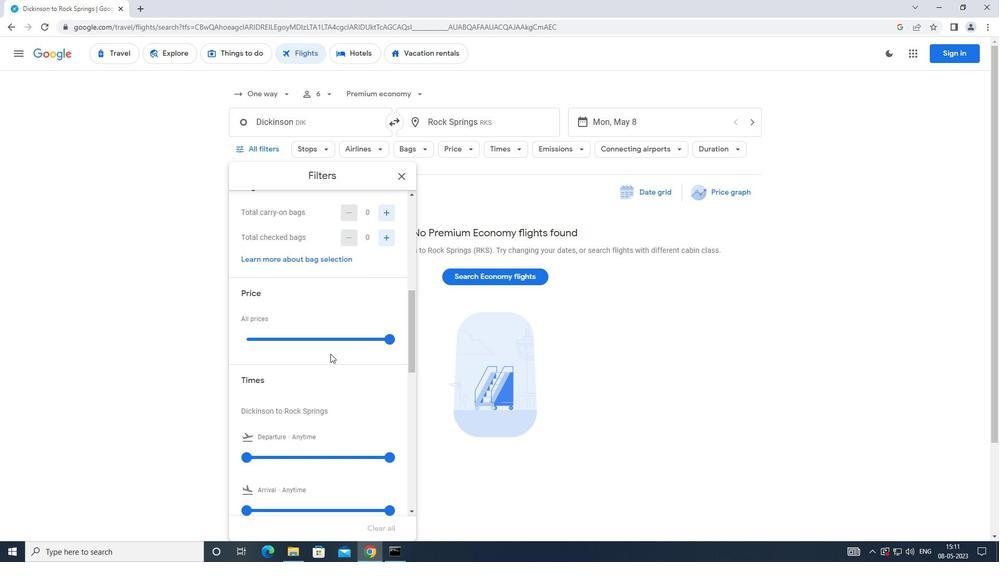 
Action: Mouse scrolled (331, 353) with delta (0, 0)
Screenshot: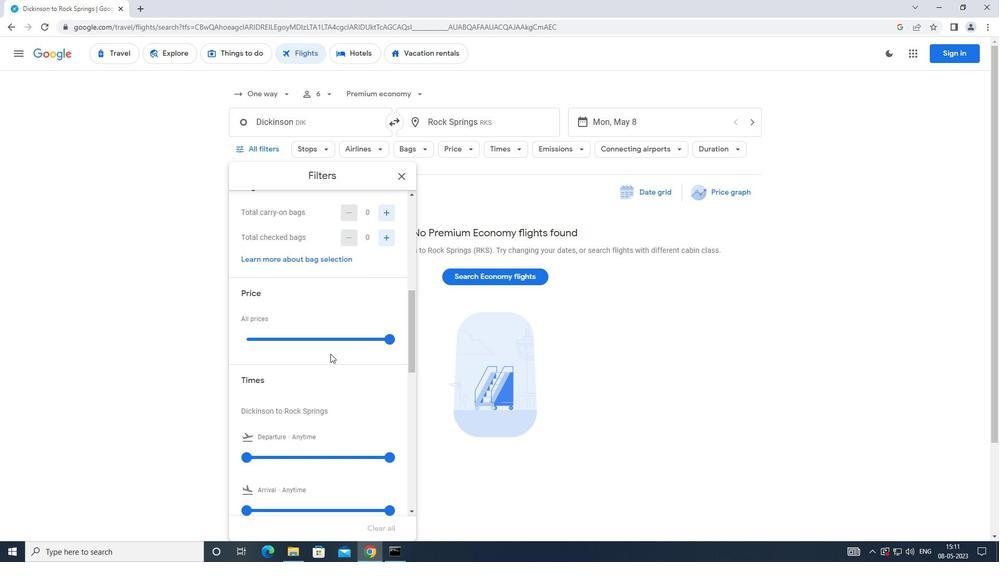 
Action: Mouse moved to (331, 355)
Screenshot: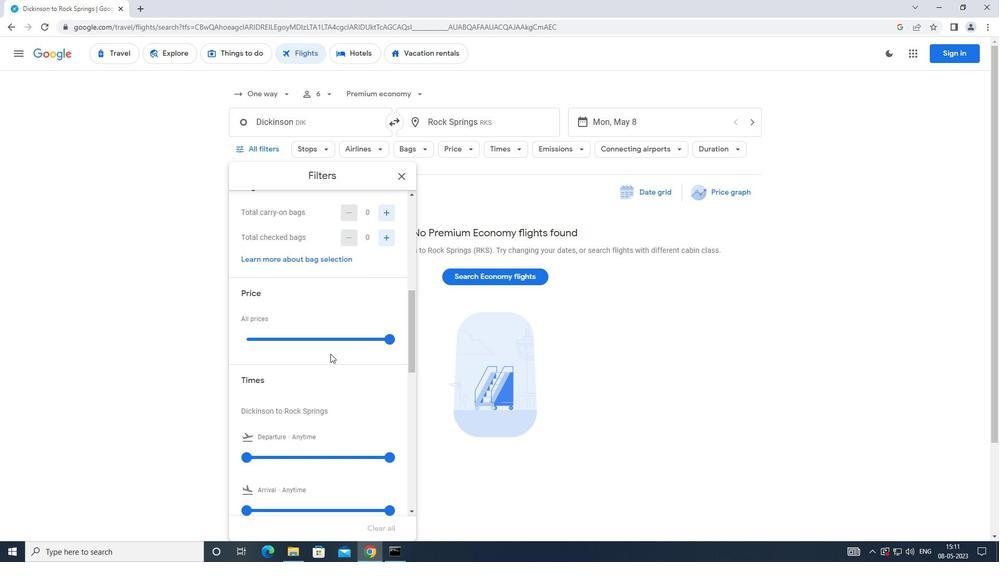
Action: Mouse scrolled (331, 354) with delta (0, 0)
Screenshot: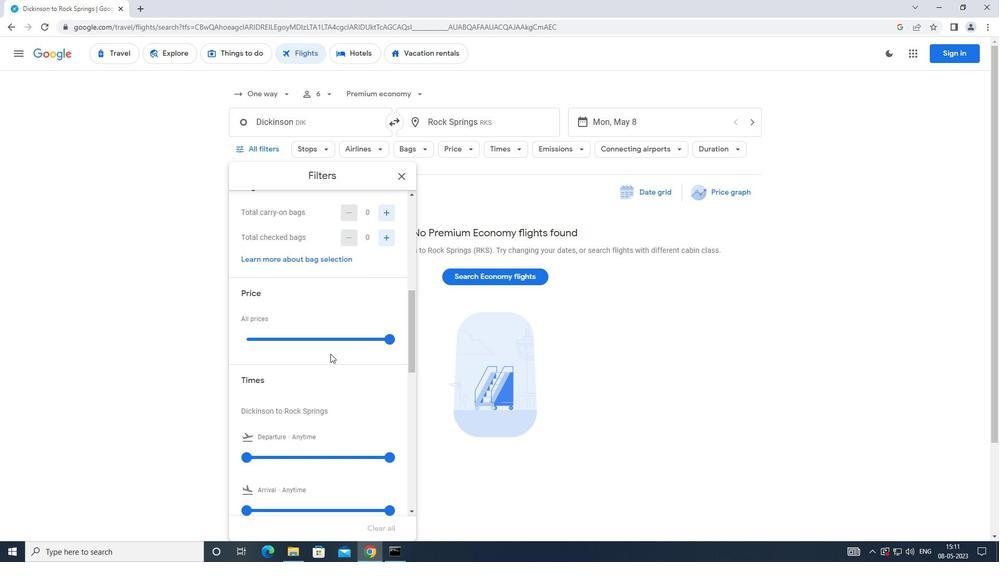 
Action: Mouse moved to (341, 343)
Screenshot: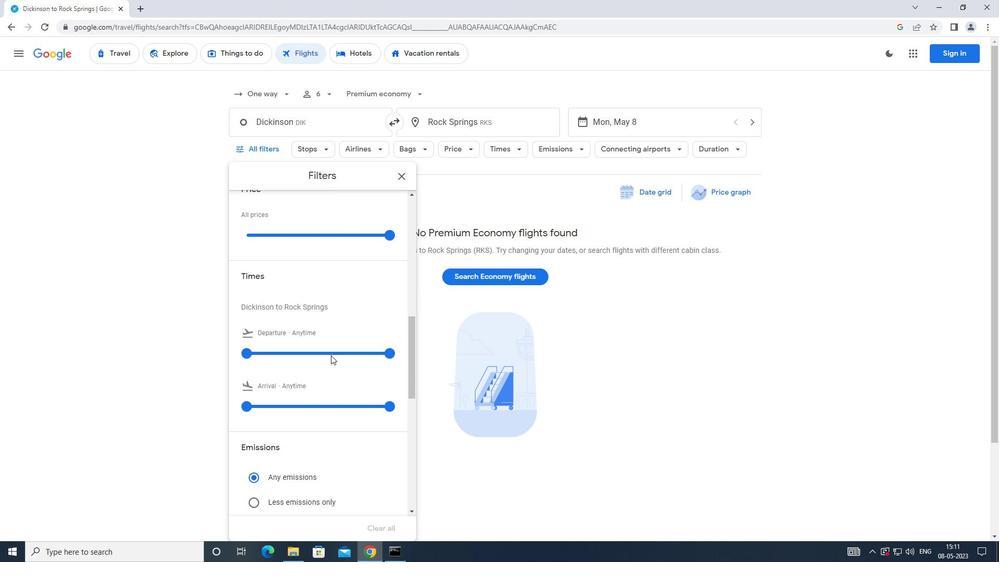 
Action: Mouse scrolled (341, 343) with delta (0, 0)
Screenshot: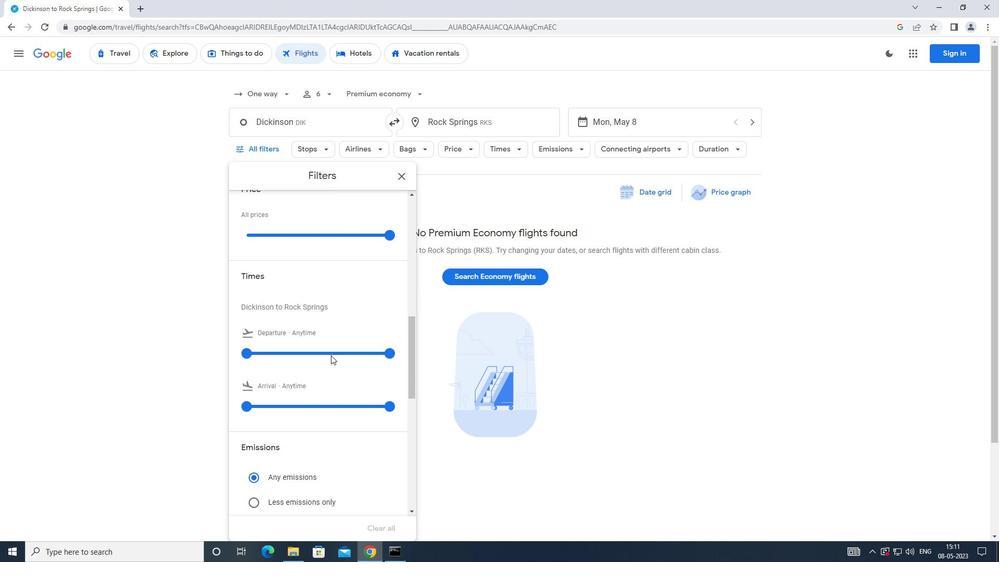 
Action: Mouse moved to (387, 285)
Screenshot: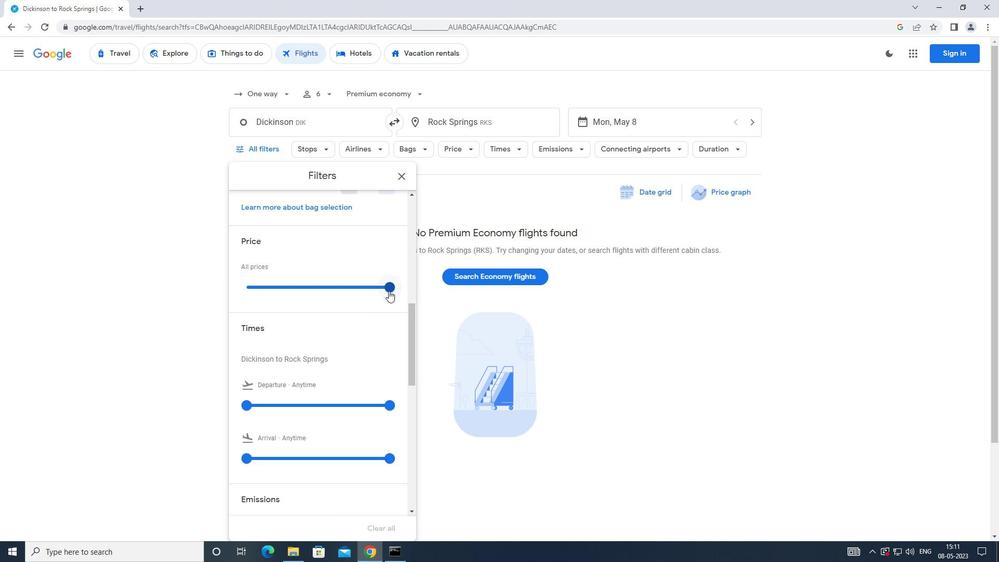 
Action: Mouse pressed left at (387, 285)
Screenshot: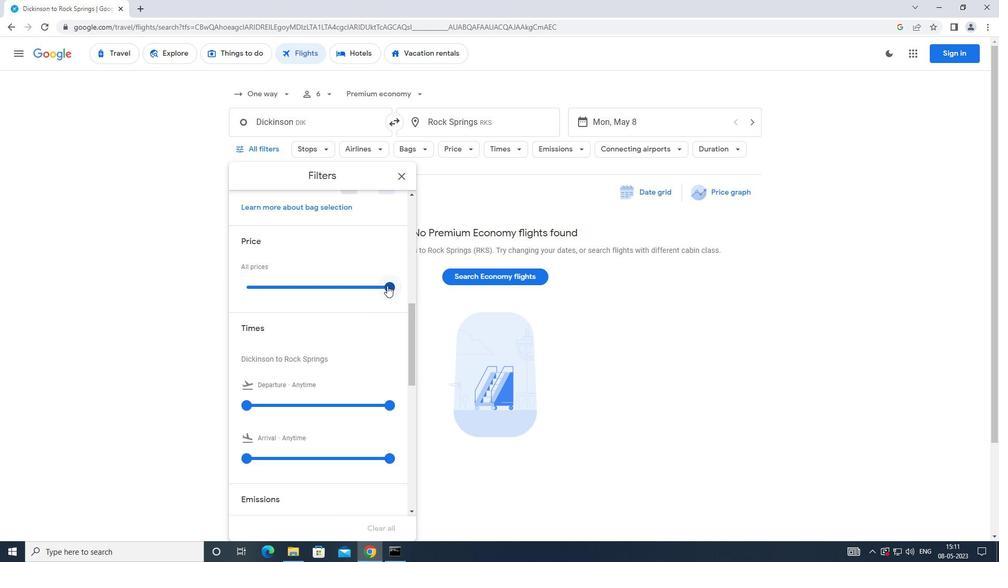 
Action: Mouse moved to (242, 403)
Screenshot: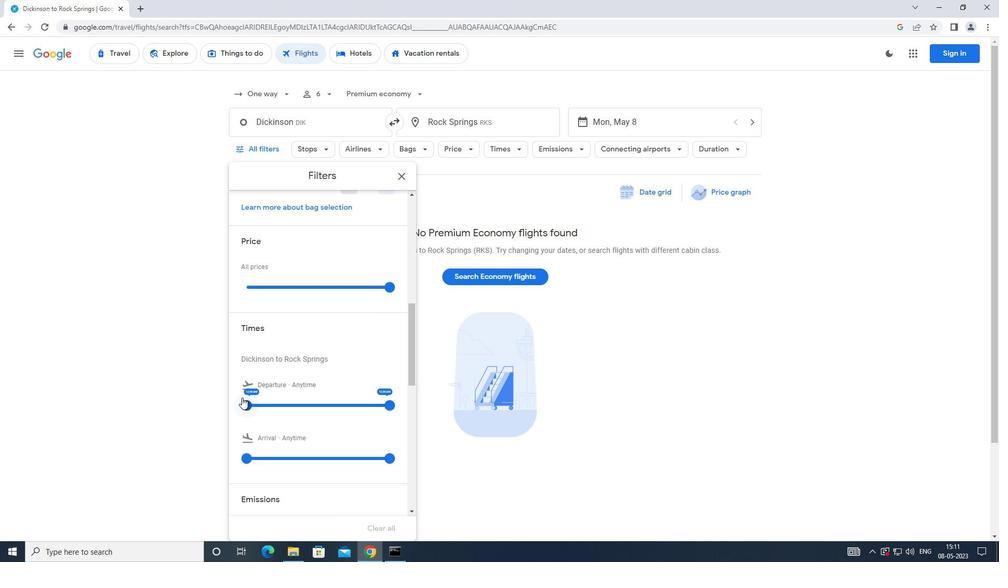 
Action: Mouse pressed left at (242, 403)
Screenshot: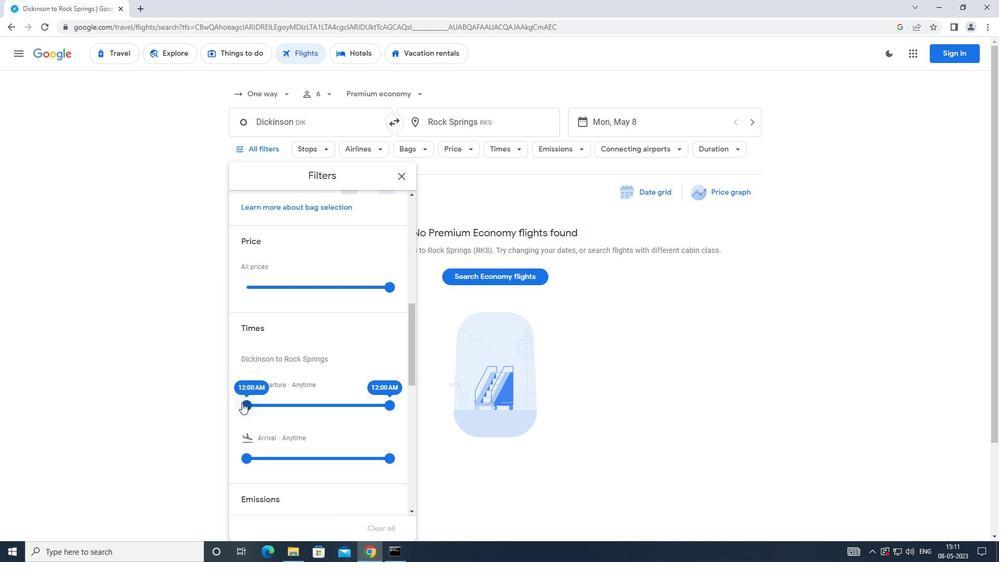 
Action: Mouse moved to (388, 402)
Screenshot: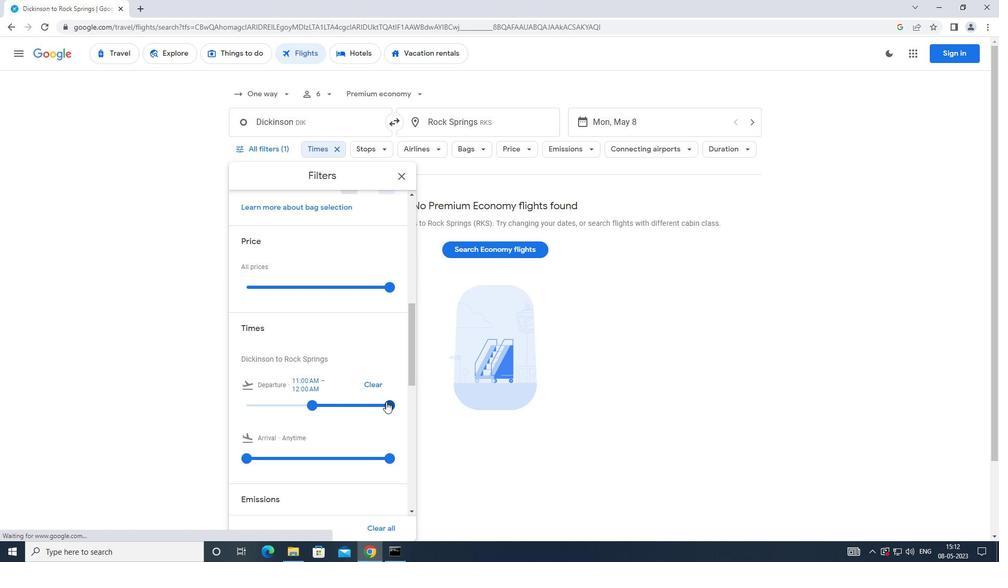 
Action: Mouse pressed left at (388, 402)
Screenshot: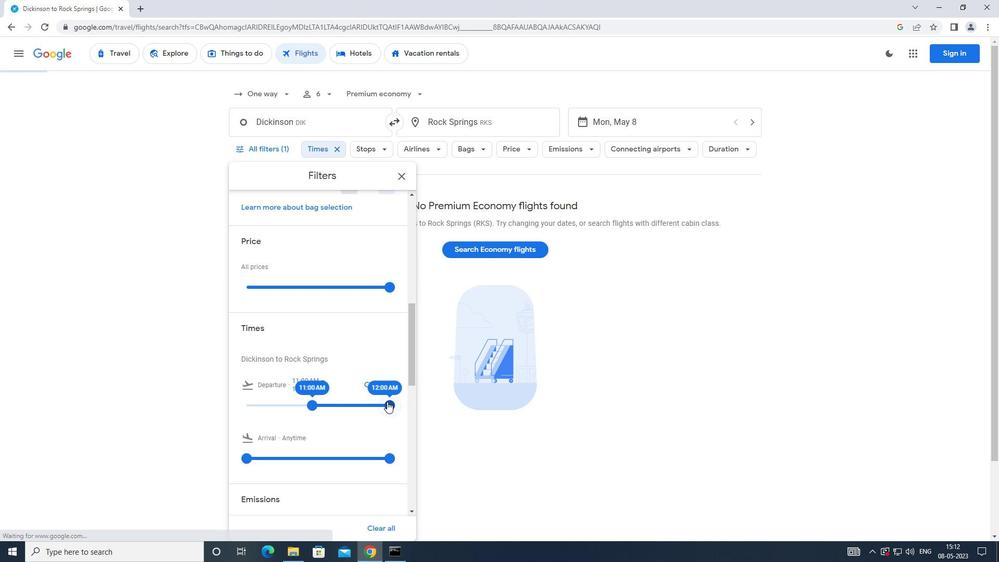 
Action: Mouse moved to (403, 177)
Screenshot: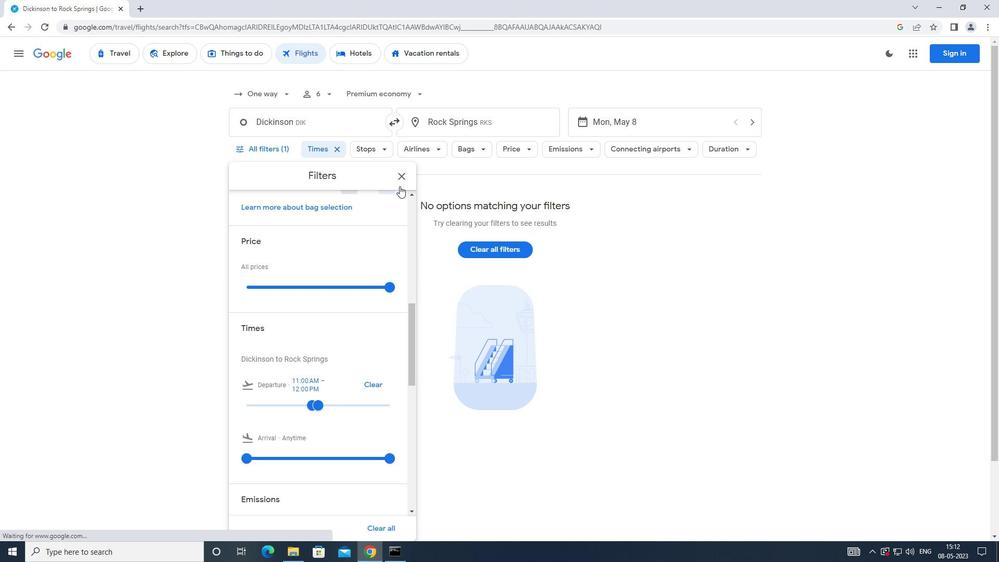 
Action: Mouse pressed left at (403, 177)
Screenshot: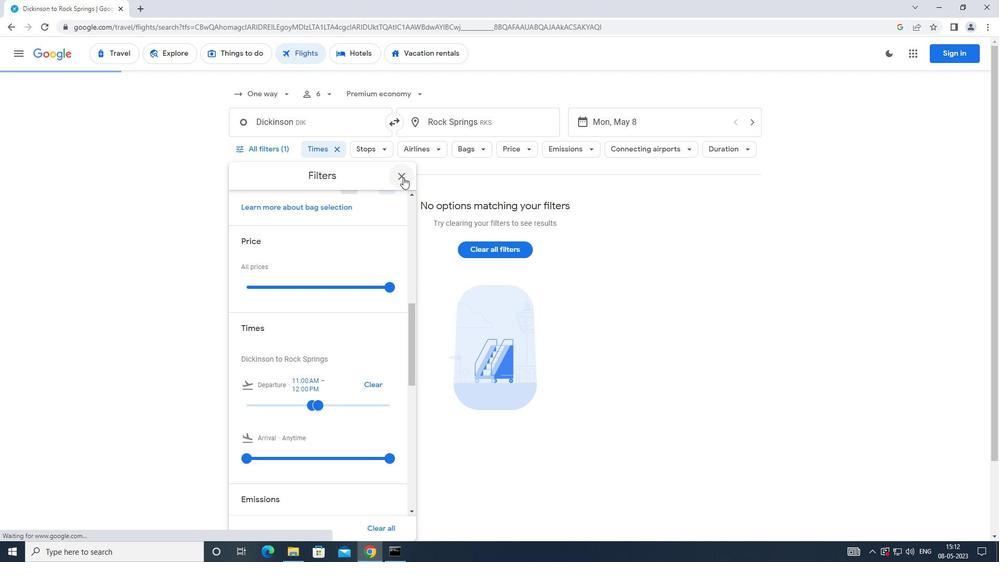 
Action: Mouse moved to (398, 185)
Screenshot: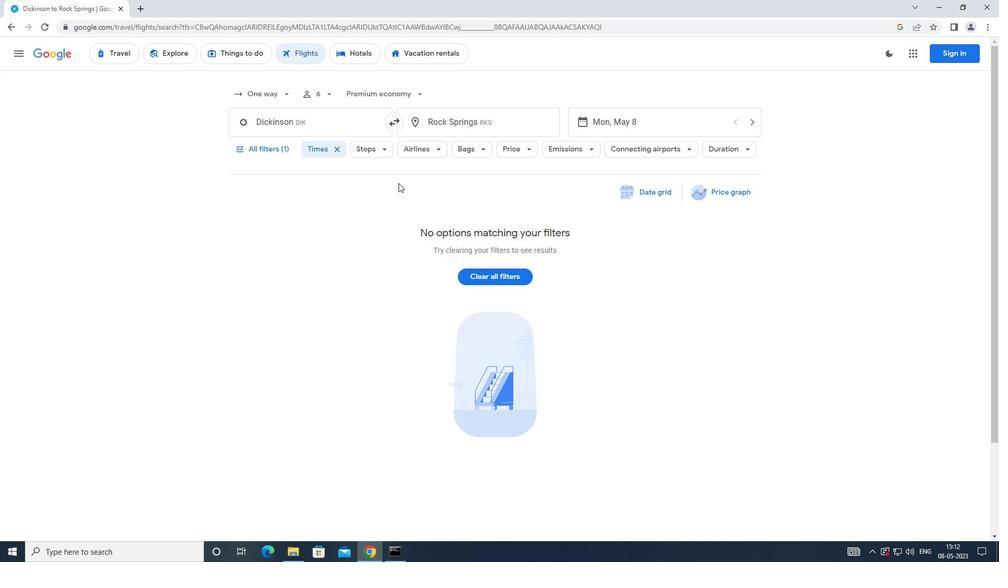 
